 Task: Add an event with the title Marketing Campaign Review and Optimization, date ''2023/11/17'', time 8:30 AM to 10:30 AMand add a description: Participants will engage in activities that enhance problem-solving and decision-making skills within the team. They will learn techniques for generating ideas, evaluating options, and reaching consensus through effective collaboration.Select event color  Grape . Add location for the event as: Buenos Aires, Argentina, logged in from the account softage.3@softage.netand send the event invitation to softage.6@softage.net and softage.7@softage.net. Set a reminder for the event Doesn''t repeat
Action: Mouse moved to (44, 85)
Screenshot: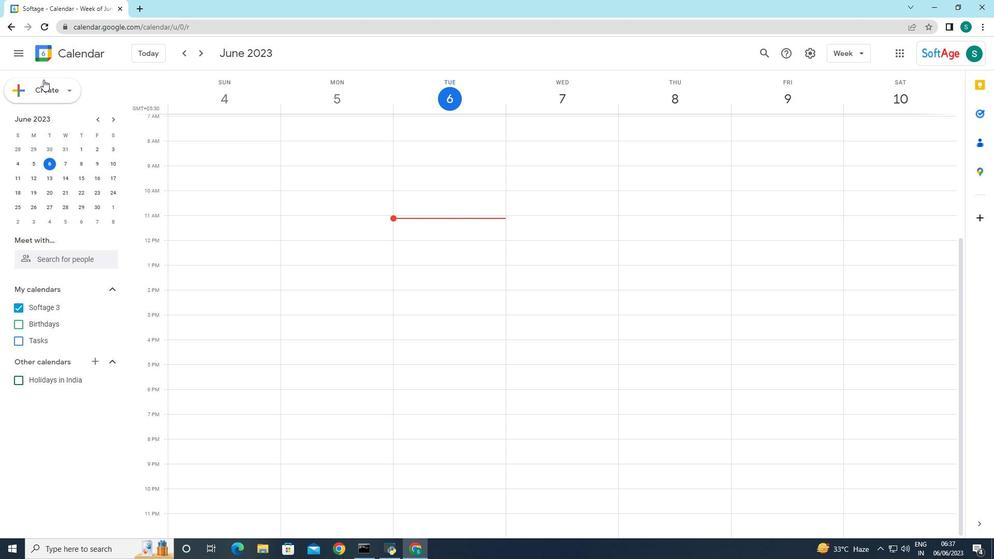 
Action: Mouse pressed left at (44, 85)
Screenshot: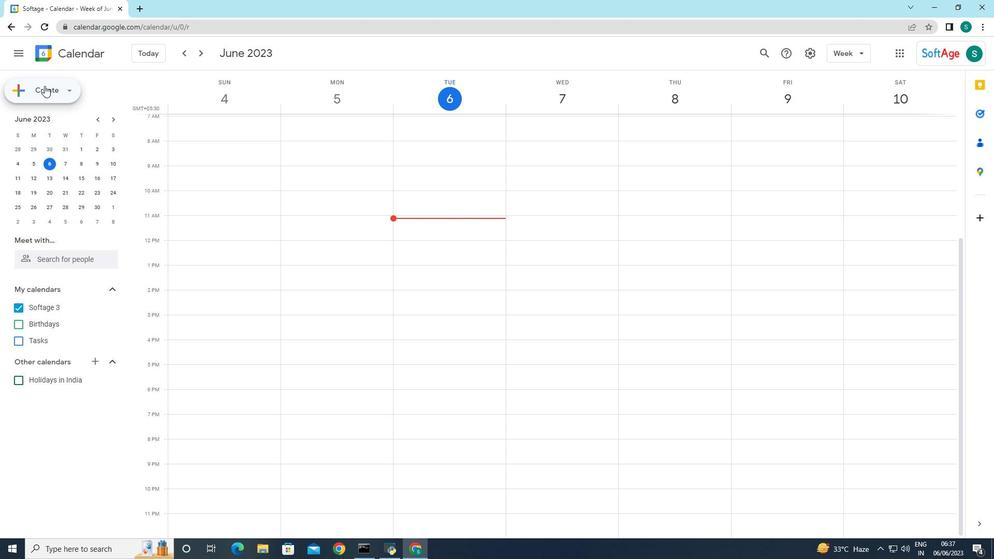
Action: Mouse moved to (44, 111)
Screenshot: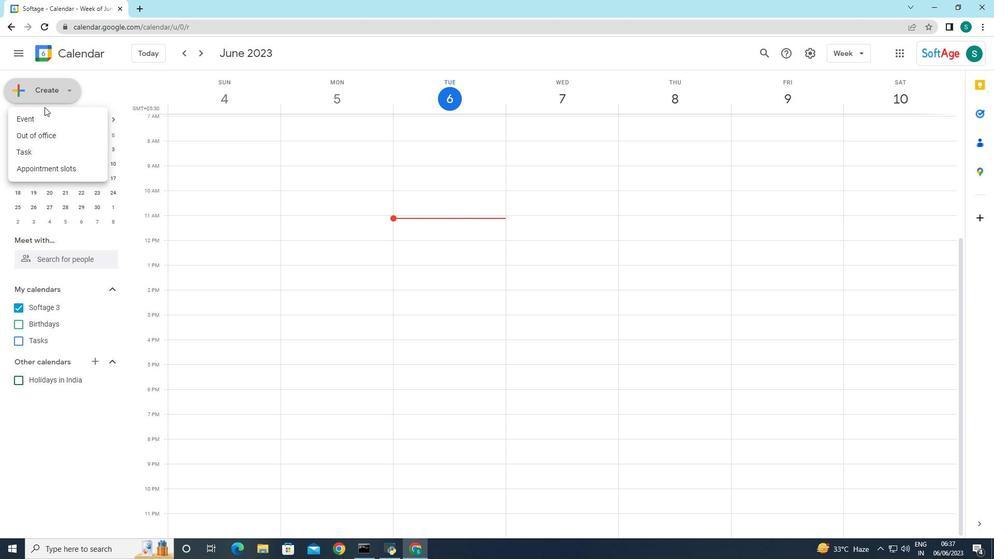 
Action: Mouse pressed left at (44, 111)
Screenshot: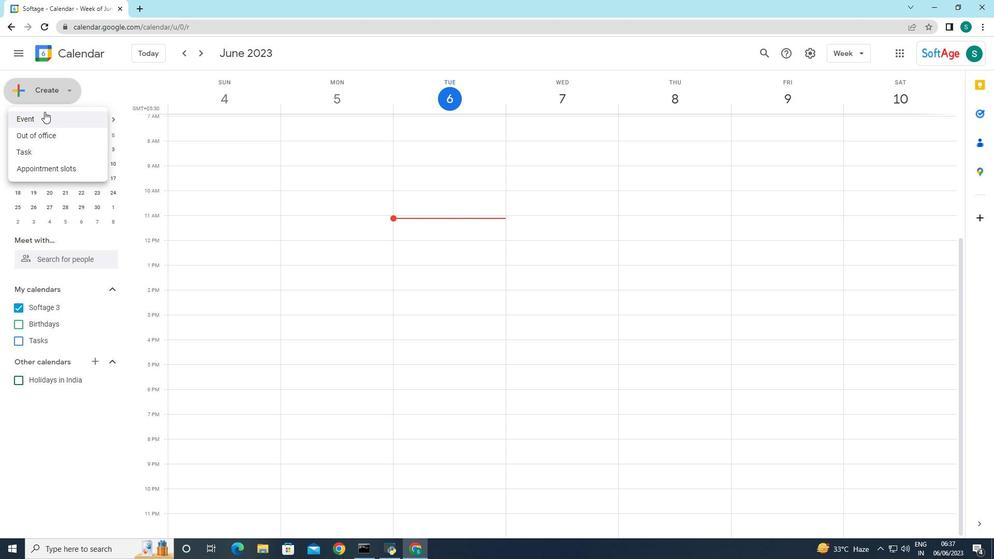 
Action: Mouse moved to (309, 408)
Screenshot: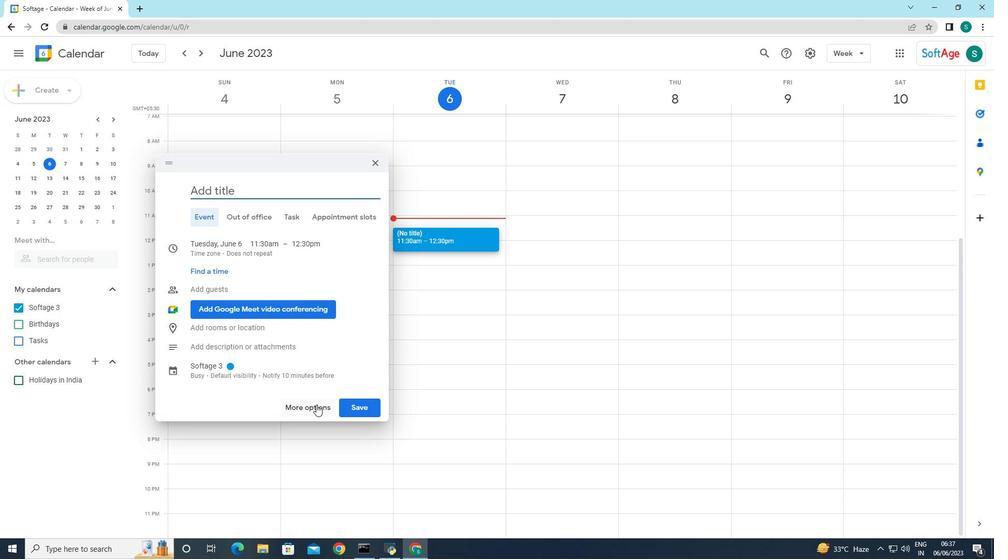 
Action: Mouse pressed left at (309, 408)
Screenshot: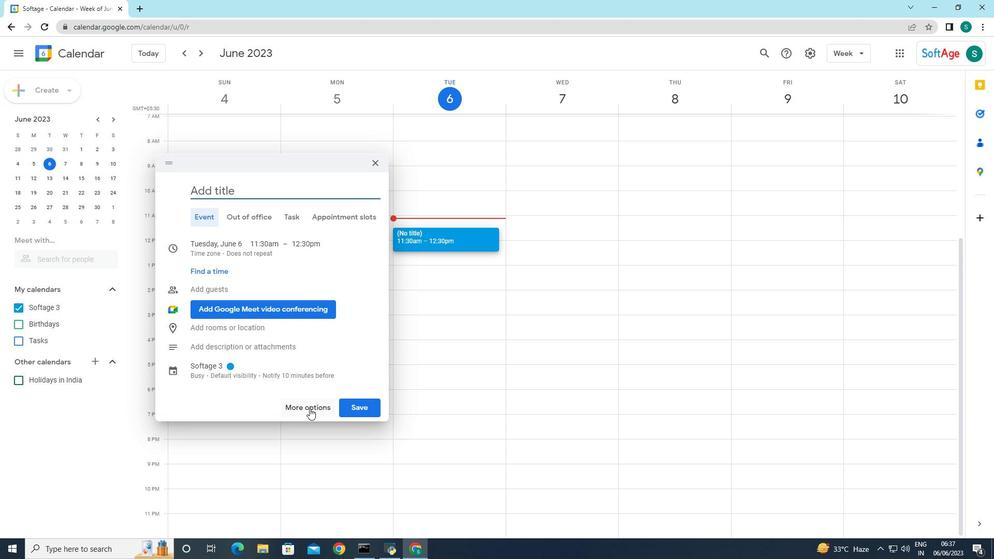 
Action: Mouse moved to (147, 54)
Screenshot: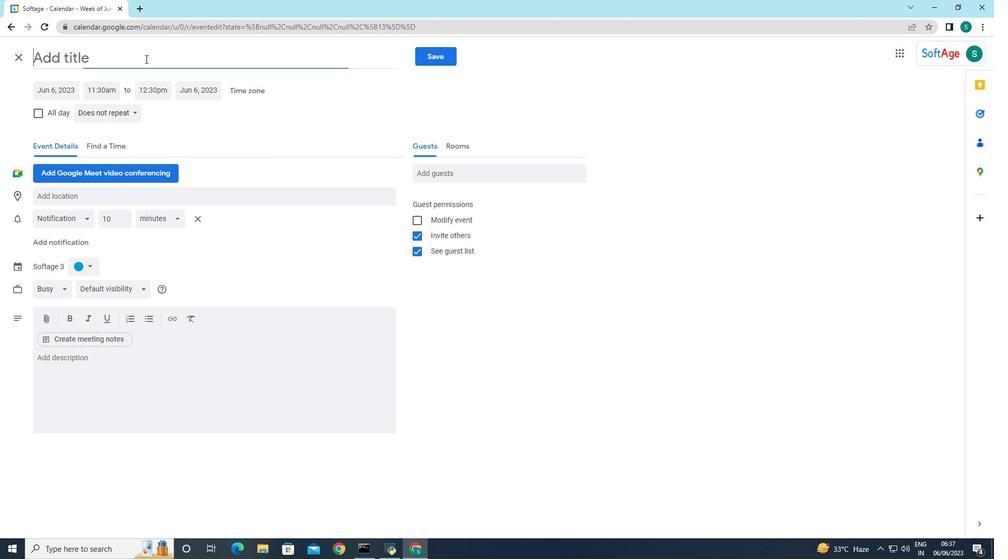 
Action: Mouse pressed left at (147, 54)
Screenshot: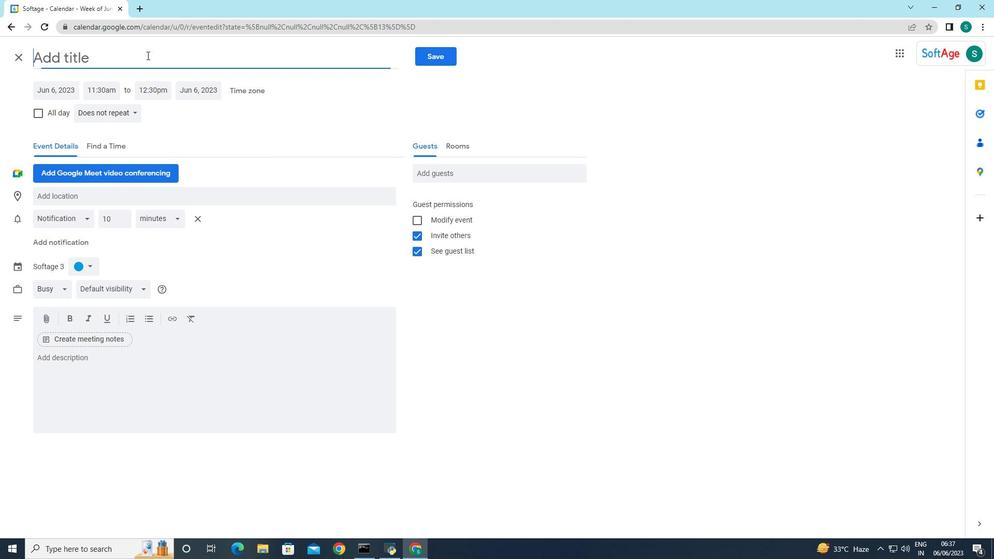 
Action: Key pressed <Key.caps_lock>M<Key.caps_lock>arketing<Key.space><Key.caps_lock>CA<Key.backspace><Key.caps_lock>ampaign<Key.space><Key.caps_lock>R<Key.caps_lock>eview<Key.space>and<Key.space><Key.caps_lock>OP<Key.backspace><Key.caps_lock>ptimization
Screenshot: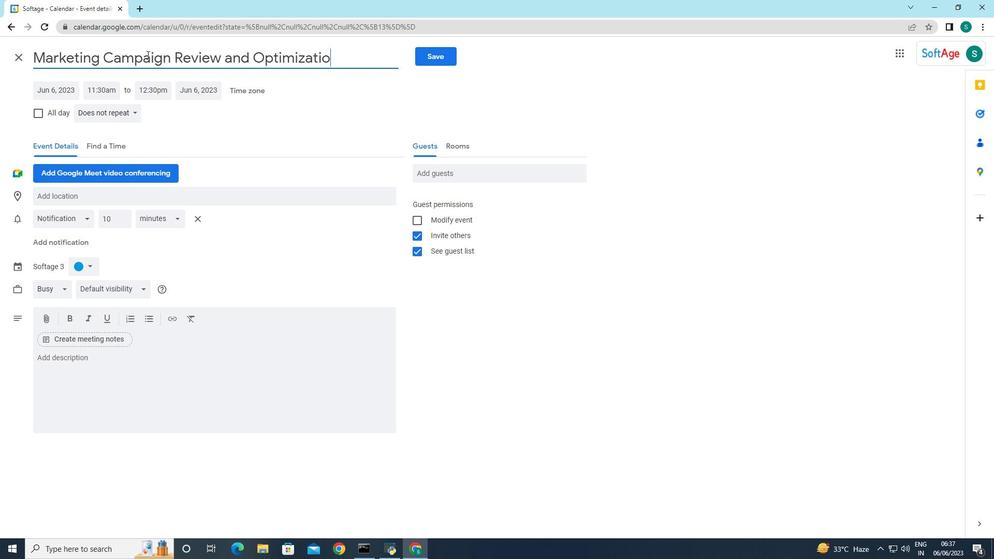 
Action: Mouse moved to (63, 96)
Screenshot: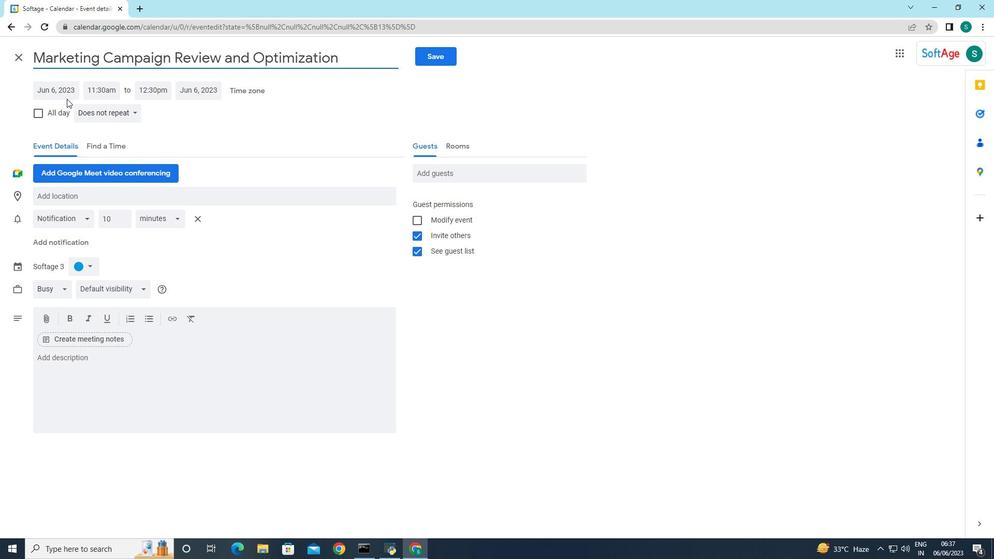 
Action: Mouse pressed left at (63, 96)
Screenshot: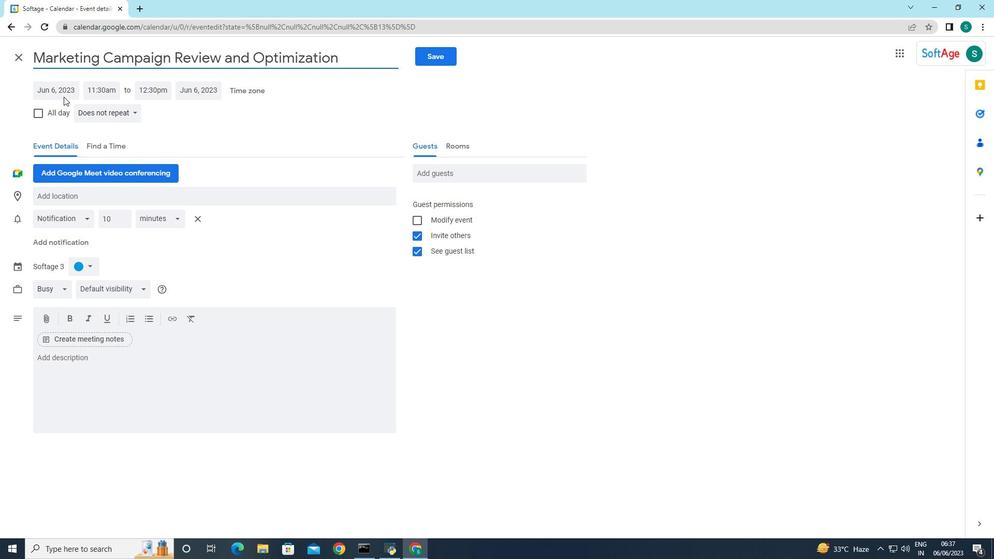
Action: Mouse moved to (162, 112)
Screenshot: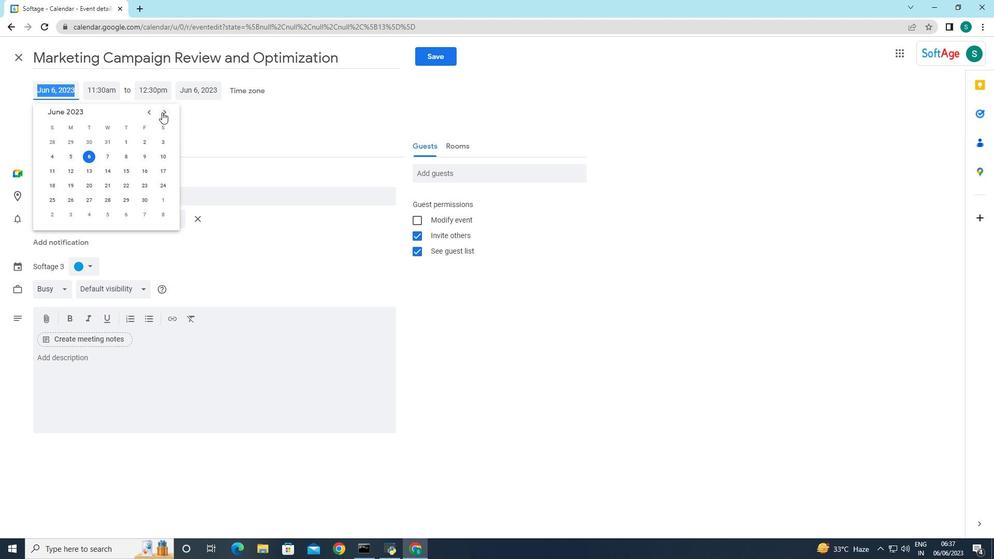 
Action: Mouse pressed left at (162, 112)
Screenshot: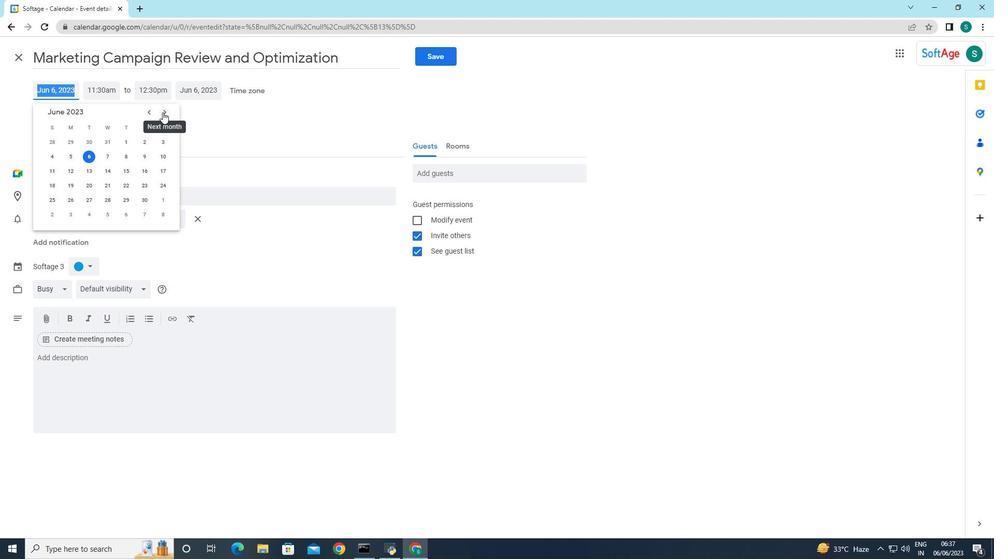 
Action: Mouse pressed left at (162, 112)
Screenshot: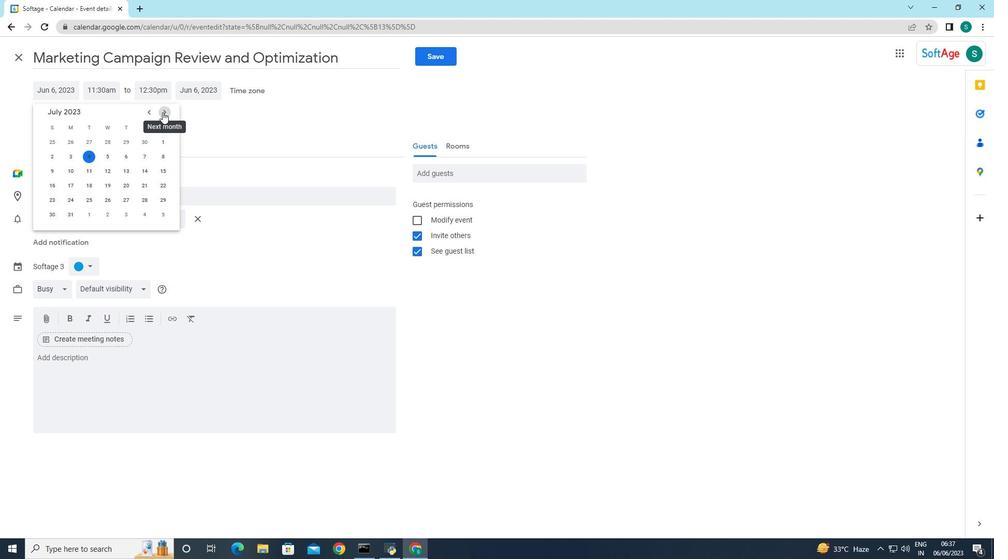 
Action: Mouse pressed left at (162, 112)
Screenshot: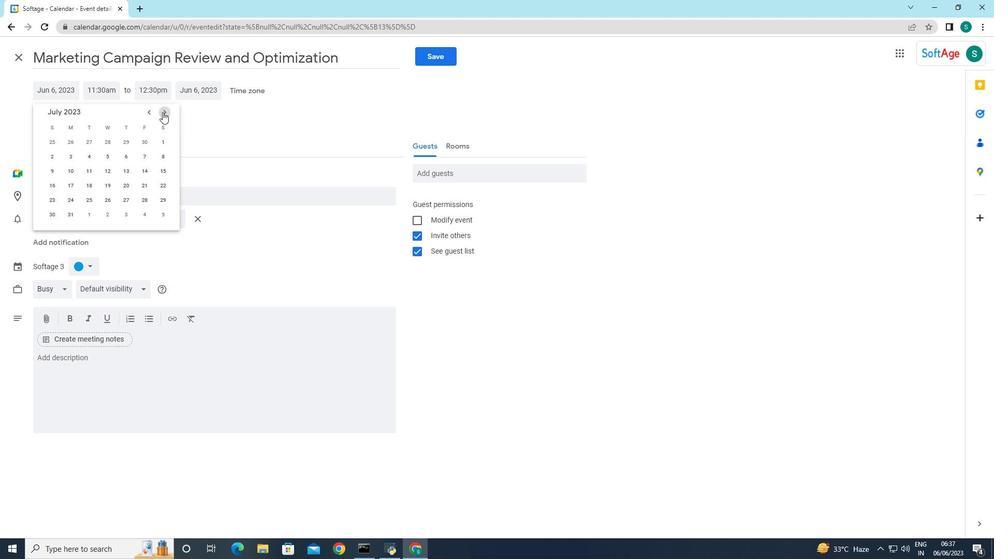 
Action: Mouse pressed left at (162, 112)
Screenshot: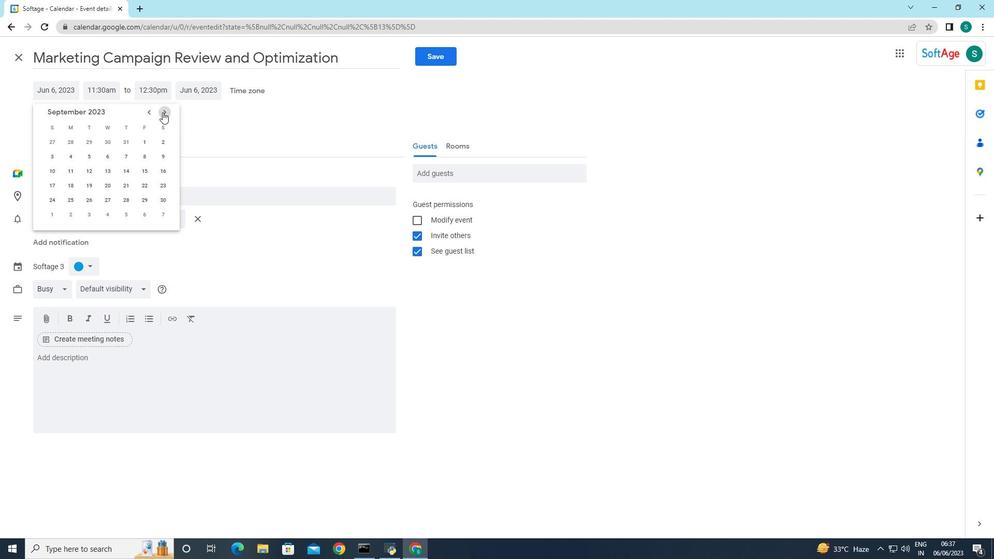 
Action: Mouse pressed left at (162, 112)
Screenshot: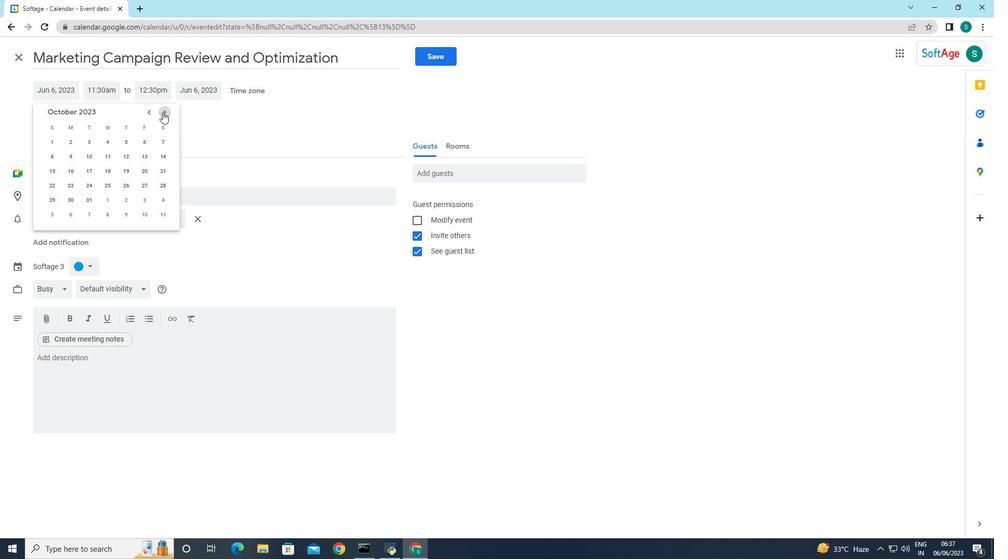 
Action: Mouse moved to (142, 170)
Screenshot: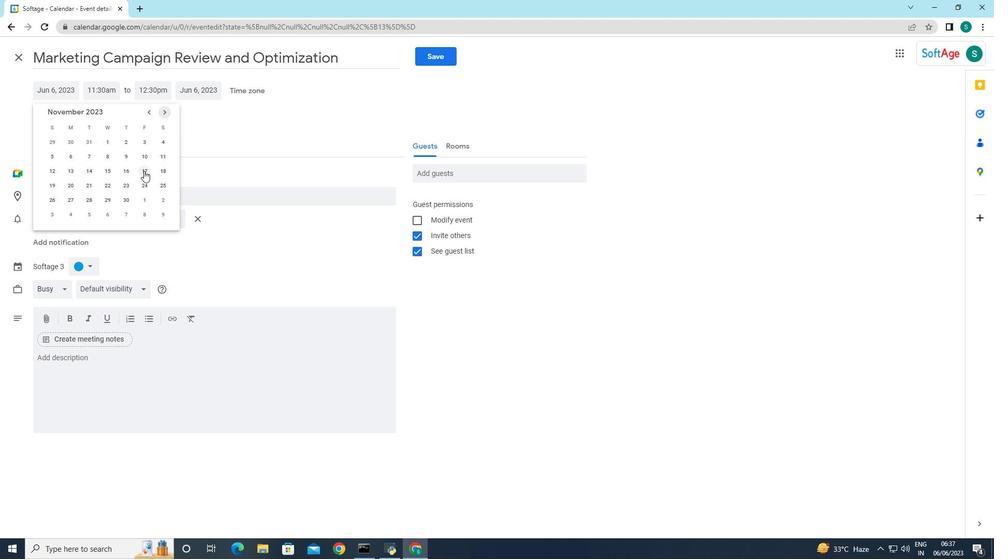 
Action: Mouse pressed left at (142, 170)
Screenshot: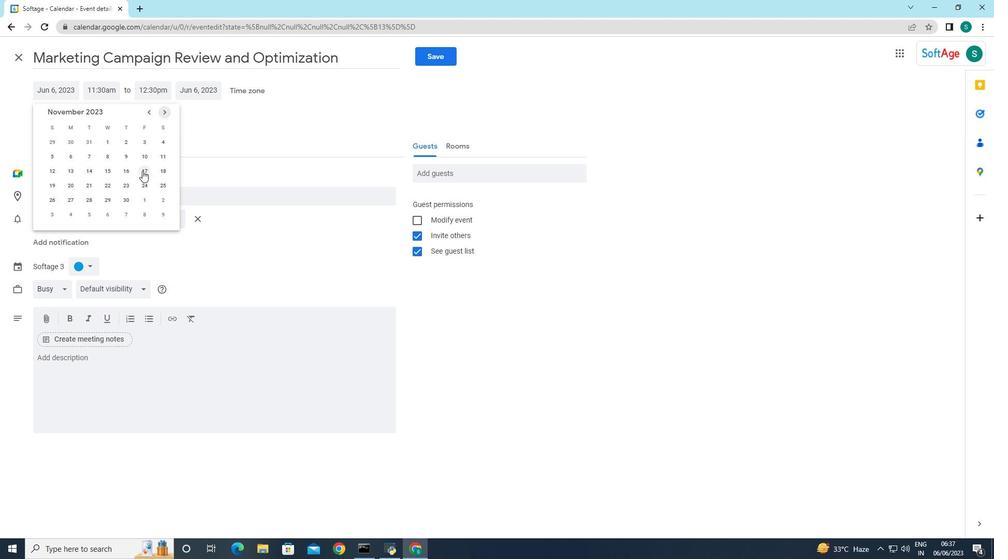 
Action: Mouse moved to (102, 91)
Screenshot: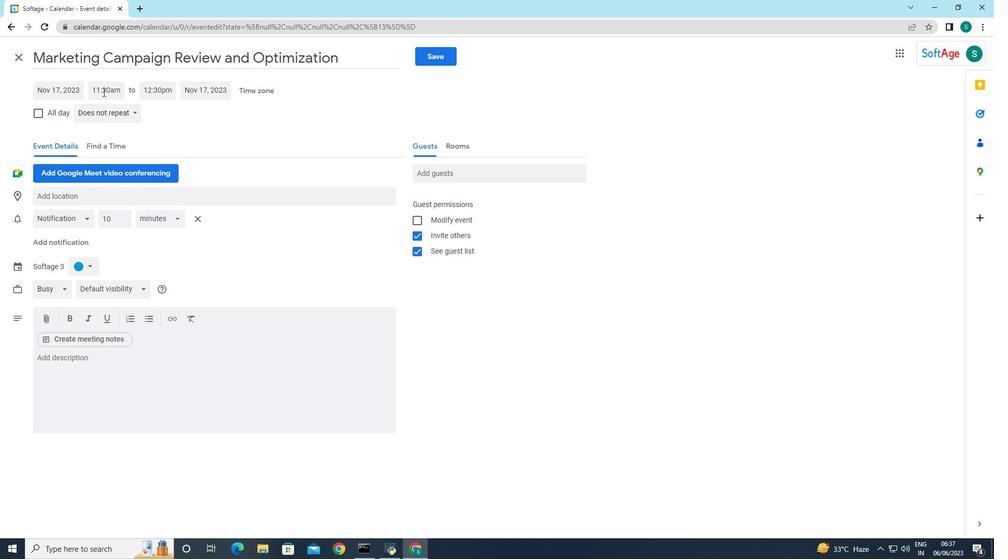 
Action: Mouse pressed left at (102, 91)
Screenshot: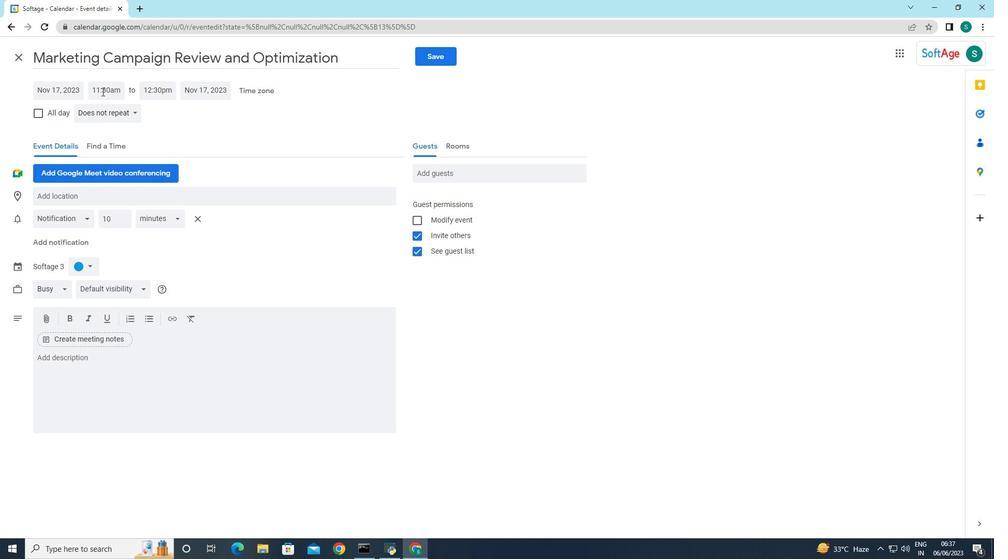 
Action: Mouse moved to (112, 147)
Screenshot: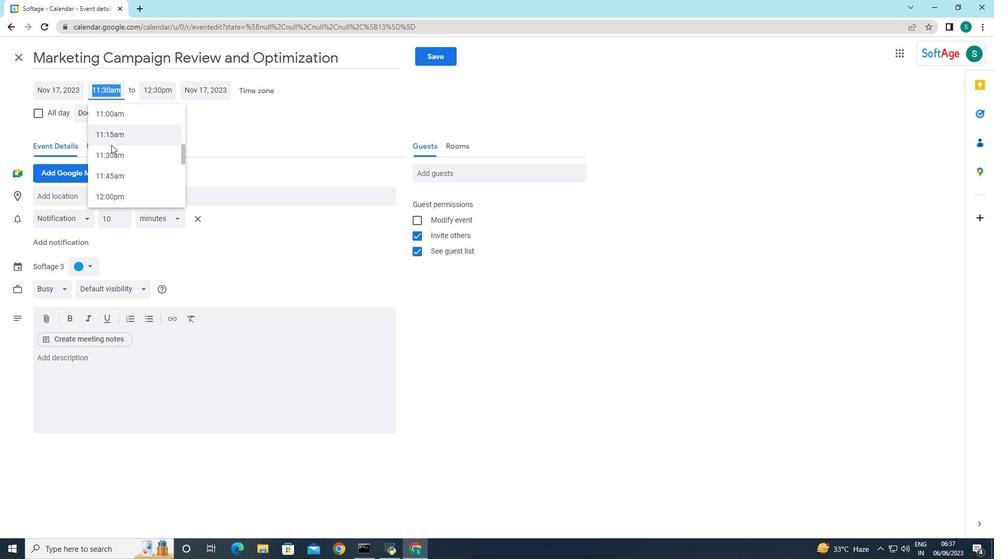 
Action: Mouse scrolled (112, 148) with delta (0, 0)
Screenshot: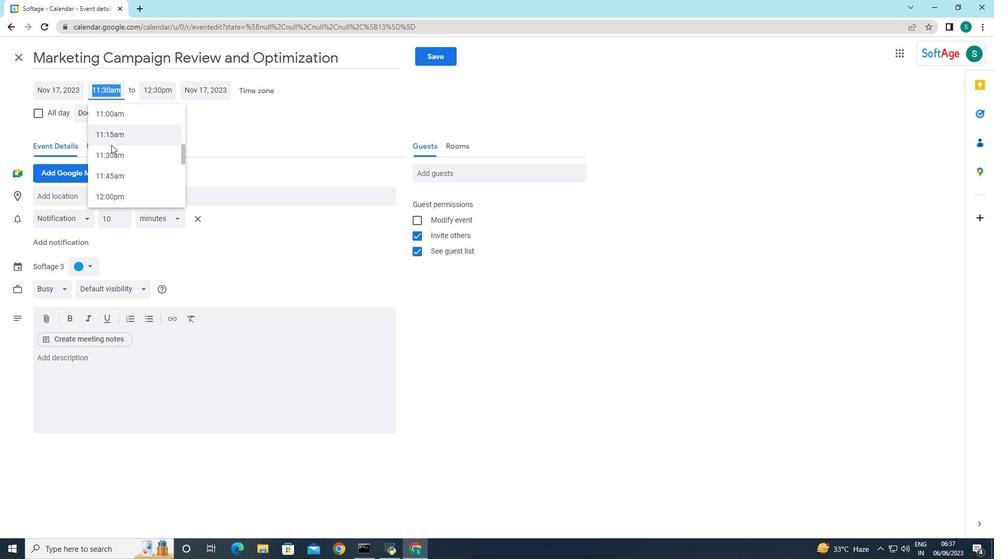 
Action: Mouse scrolled (112, 148) with delta (0, 0)
Screenshot: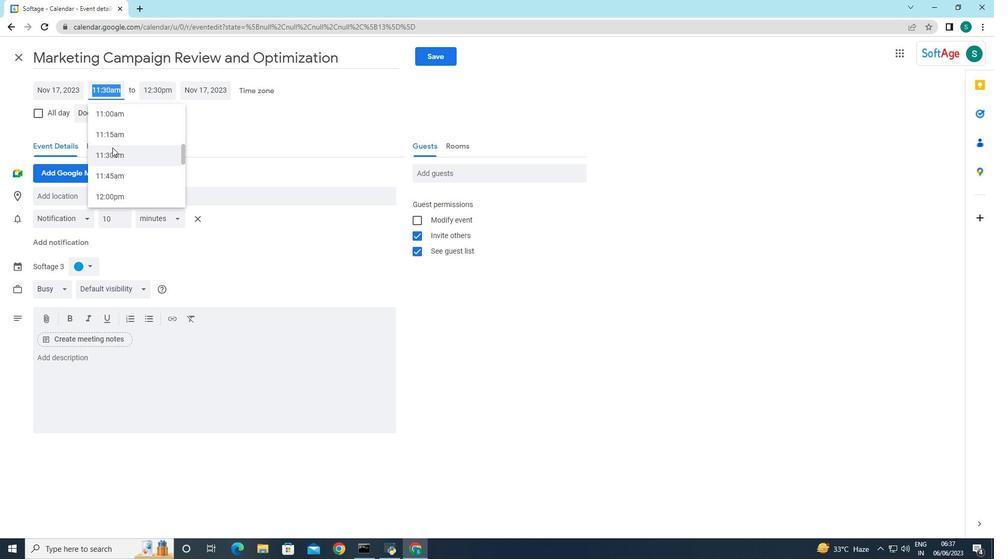 
Action: Mouse scrolled (112, 148) with delta (0, 0)
Screenshot: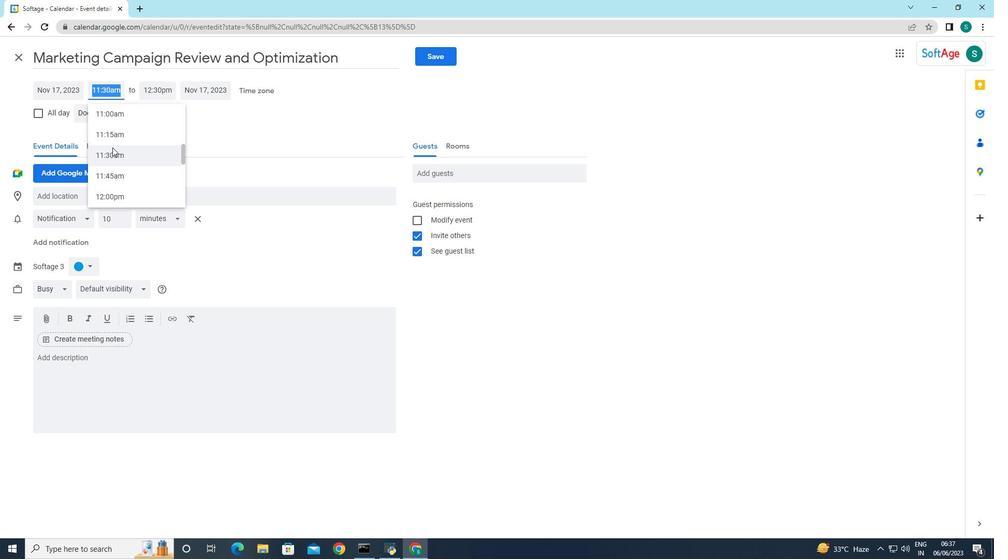 
Action: Mouse moved to (113, 148)
Screenshot: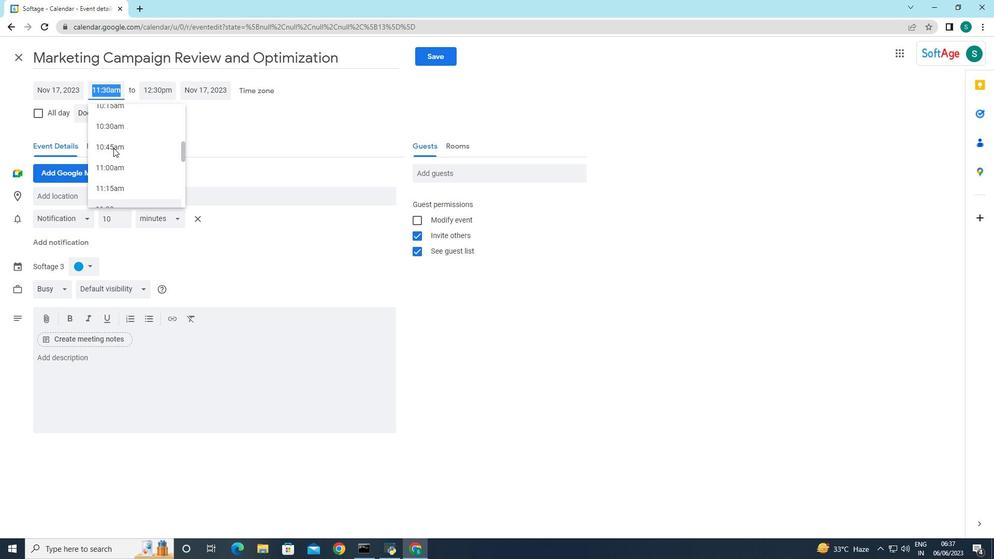 
Action: Mouse scrolled (113, 149) with delta (0, 0)
Screenshot: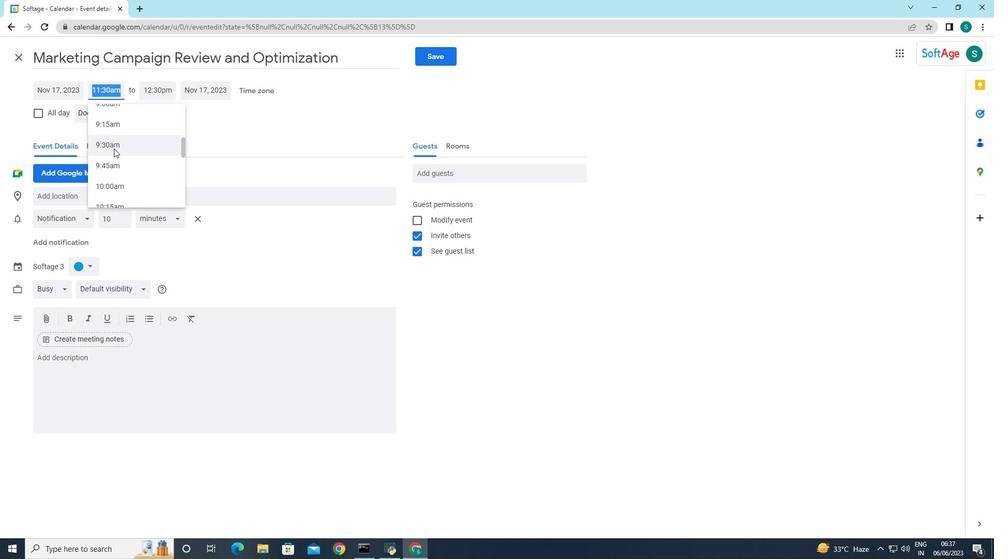 
Action: Mouse scrolled (113, 149) with delta (0, 0)
Screenshot: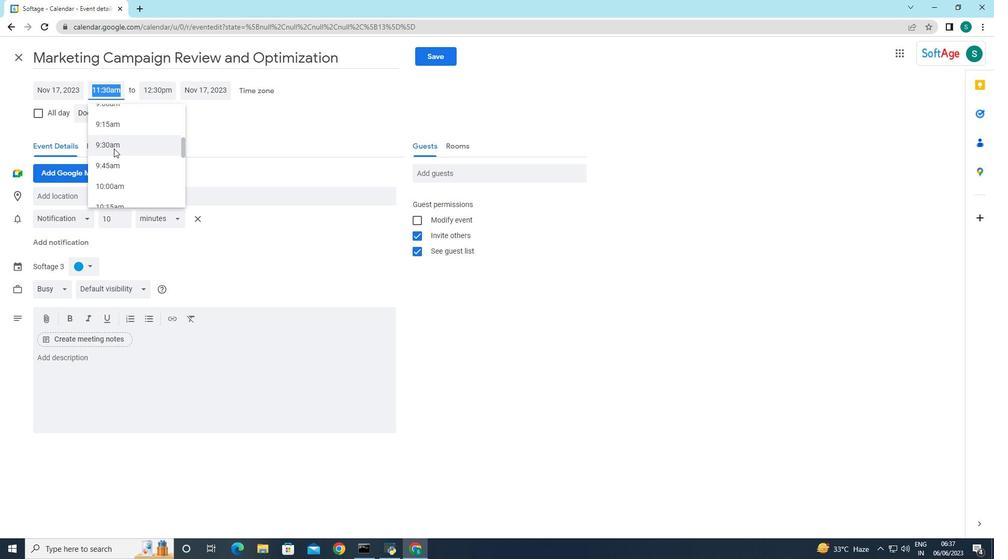 
Action: Mouse scrolled (113, 149) with delta (0, 0)
Screenshot: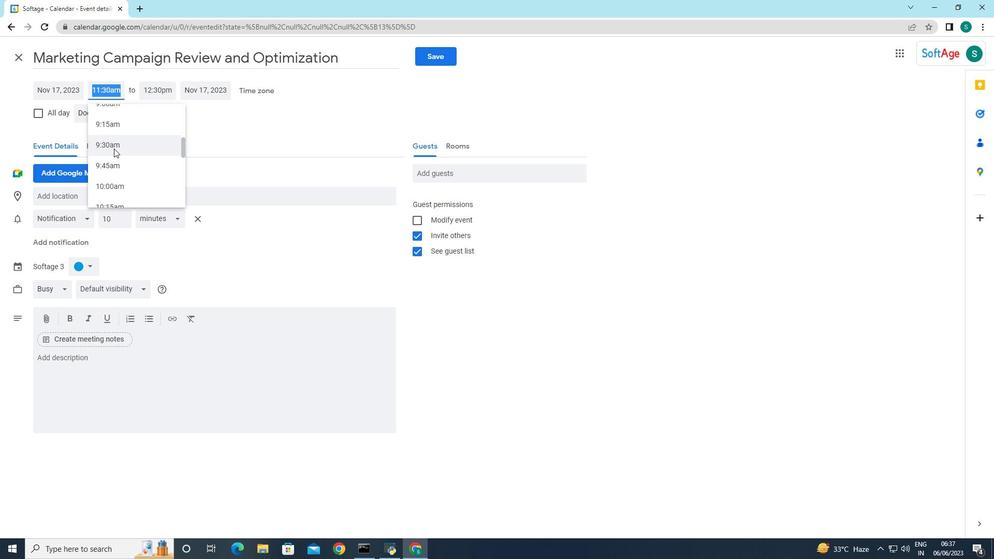 
Action: Mouse moved to (114, 181)
Screenshot: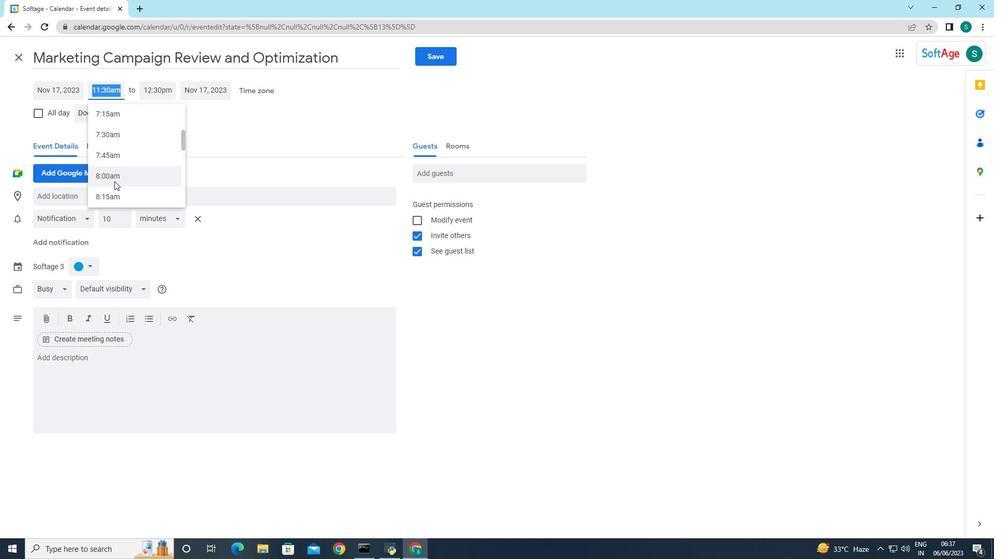 
Action: Mouse scrolled (114, 180) with delta (0, 0)
Screenshot: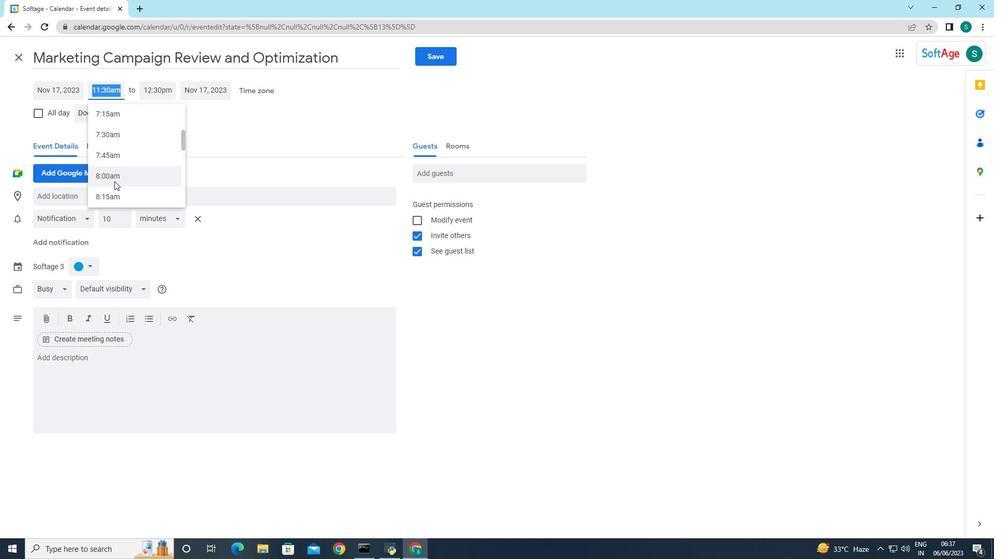 
Action: Mouse moved to (109, 171)
Screenshot: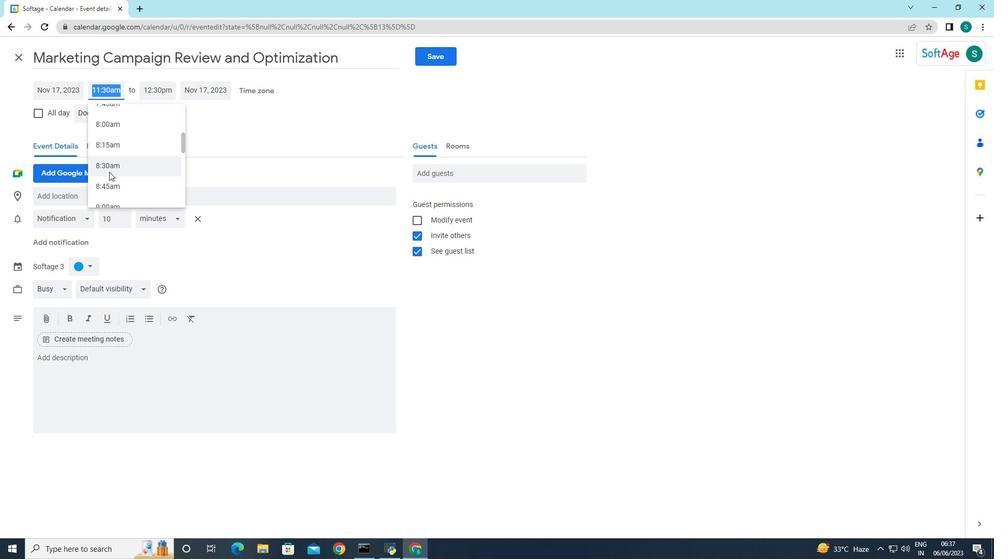 
Action: Mouse pressed left at (109, 171)
Screenshot: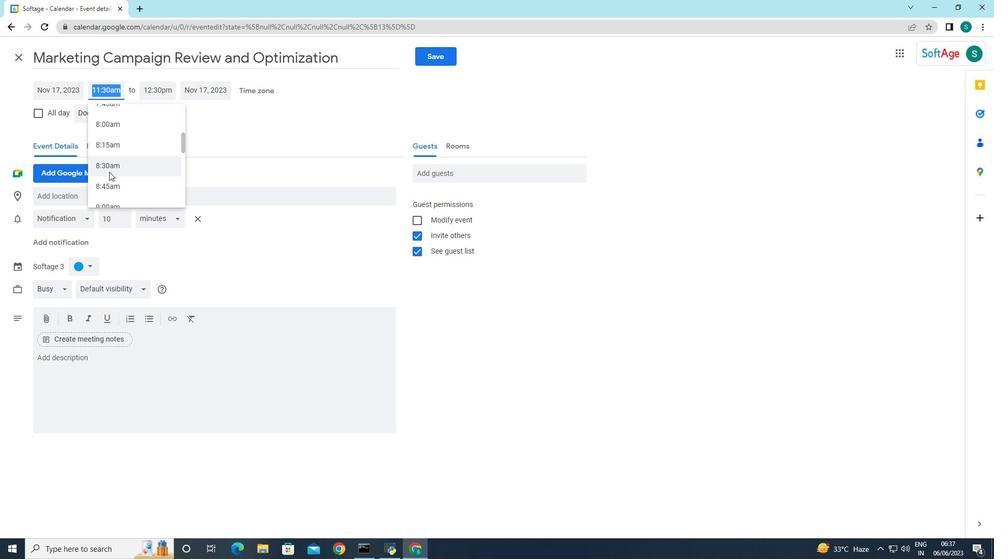 
Action: Mouse moved to (161, 93)
Screenshot: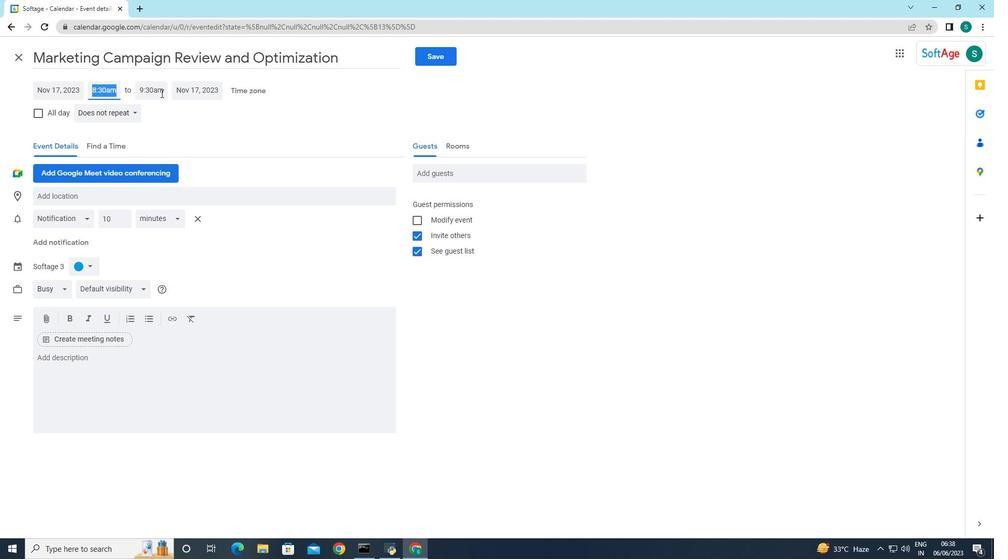 
Action: Mouse pressed left at (161, 93)
Screenshot: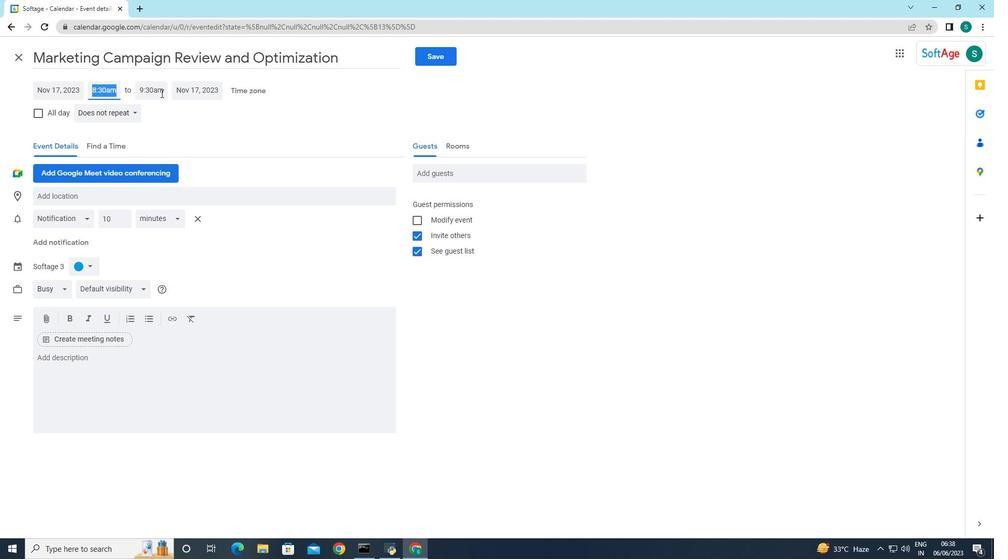 
Action: Mouse moved to (179, 198)
Screenshot: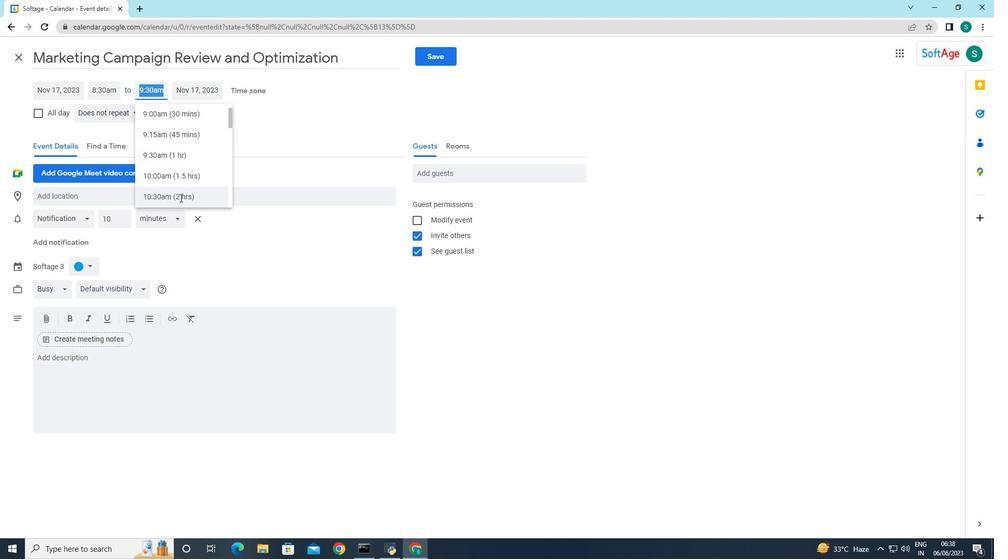 
Action: Mouse pressed left at (179, 198)
Screenshot: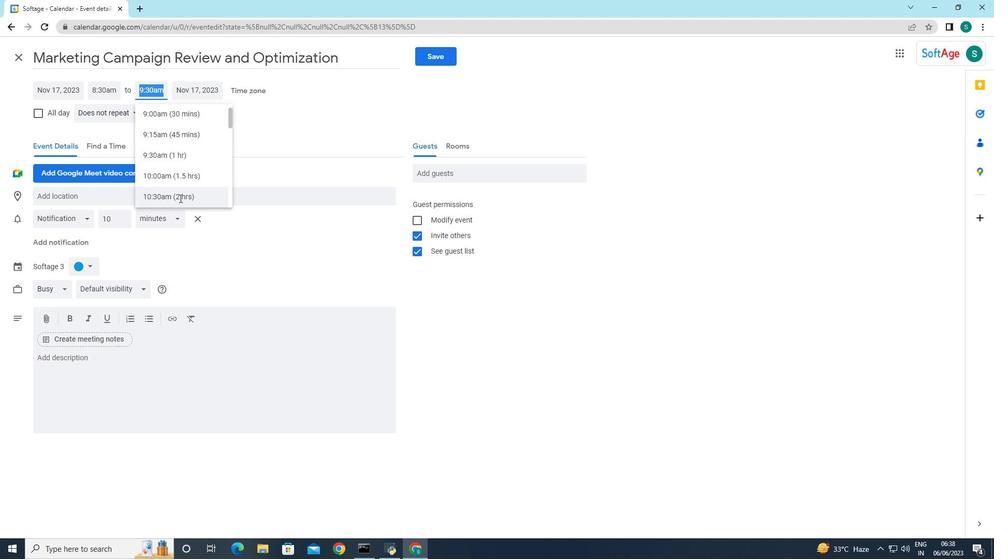 
Action: Mouse moved to (227, 137)
Screenshot: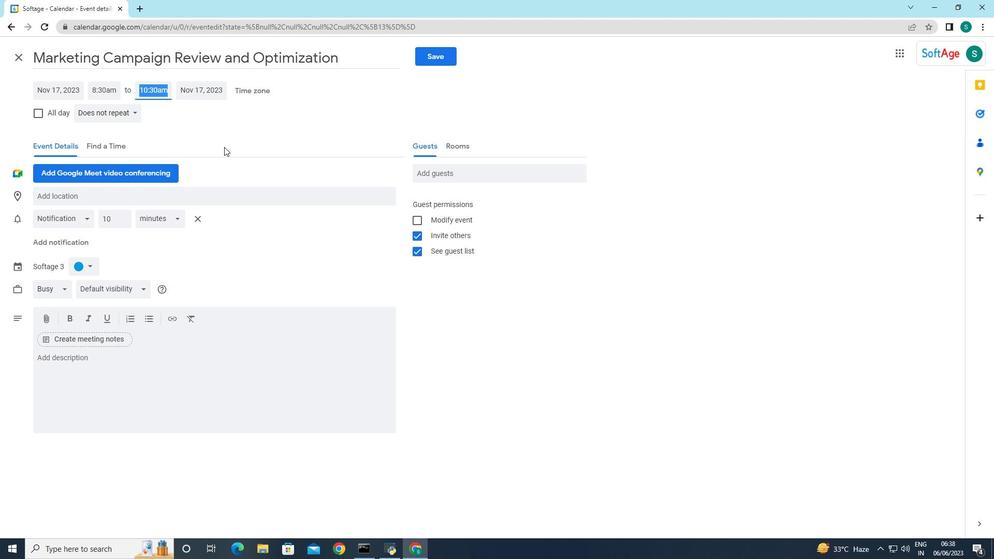 
Action: Mouse pressed left at (227, 137)
Screenshot: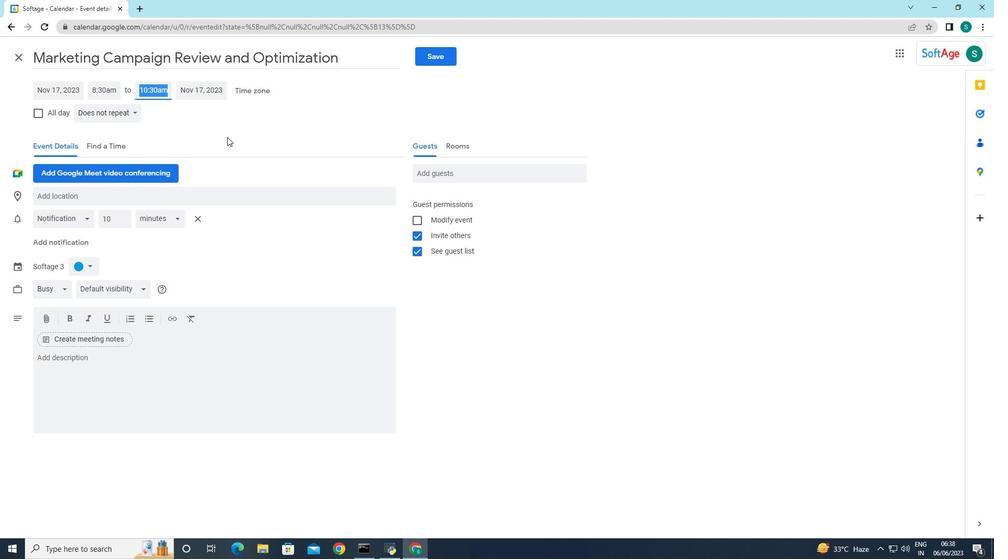 
Action: Mouse moved to (88, 360)
Screenshot: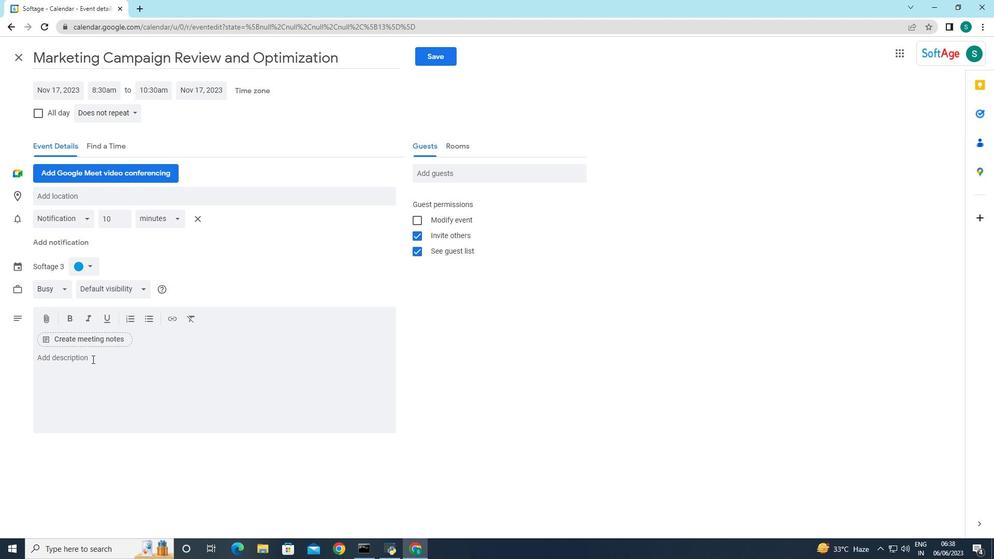 
Action: Mouse pressed left at (88, 360)
Screenshot: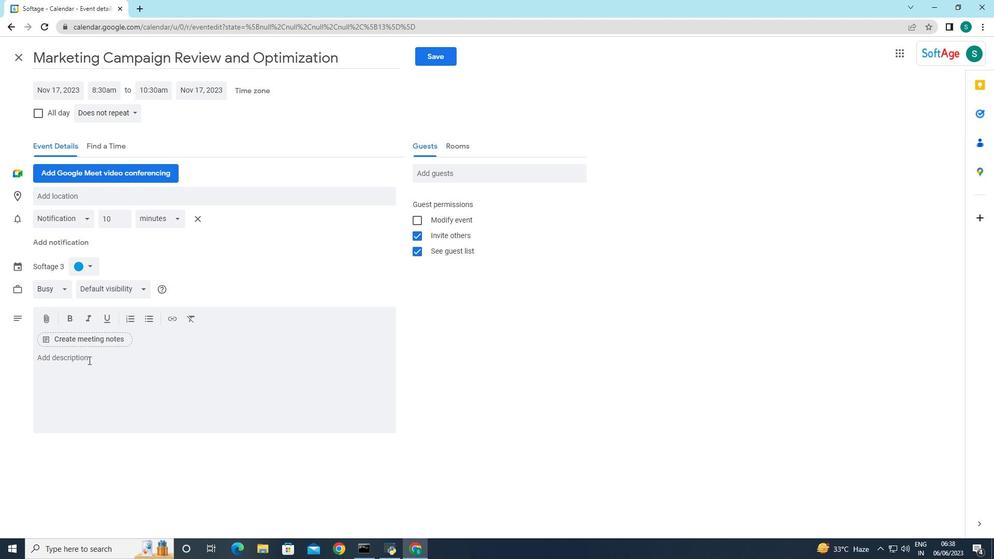 
Action: Key pressed <Key.caps_lock>P<Key.caps_lock>articipants<Key.space>will<Key.space>engag<Key.space>in<Key.space>activities<Key.space>that<Key.space>enhance<Key.space>problem-solving<Key.space>and<Key.space>decision-making<Key.space>skills<Key.space>within<Key.space>the<Key.space>team.<Key.space><Key.caps_lock>T<Key.caps_lock>hey<Key.space>will<Key.space>learn<Key.space>techniques<Key.space>for<Key.space>generating<Key.space>ideas<Key.space><Key.backspace>,<Key.space><Key.caps_lock>EVALUATING<Key.space>OPTIONS,<Key.space>AND<Key.space><Key.backspace><Key.backspace><Key.backspace><Key.backspace><Key.backspace><Key.backspace><Key.backspace><Key.backspace><Key.backspace><Key.backspace><Key.backspace><Key.backspace><Key.backspace><Key.backspace><Key.backspace><Key.backspace><Key.backspace><Key.backspace><Key.backspace><Key.backspace><Key.backspace><Key.backspace><Key.backspace><Key.backspace><Key.caps_lock>d<Key.backspace><Key.caps_lock>E<Key.backspace><Key.caps_lock>evaluating<Key.space>options<Key.space>=<Key.backspace><Key.backspace>,<Key.space>and<Key.space>reaching<Key.space>consendus<Key.space>through<Key.space>e
Screenshot: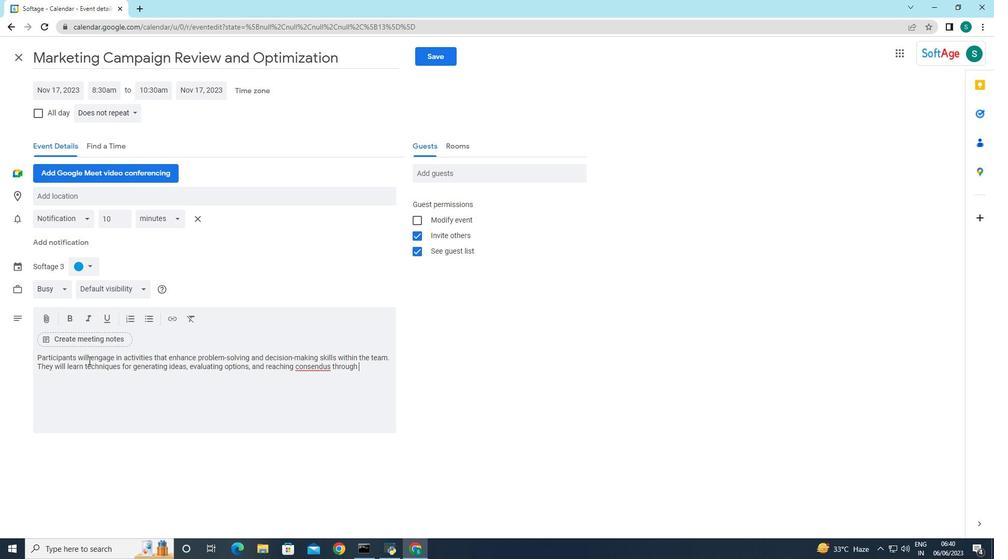 
Action: Mouse moved to (329, 369)
Screenshot: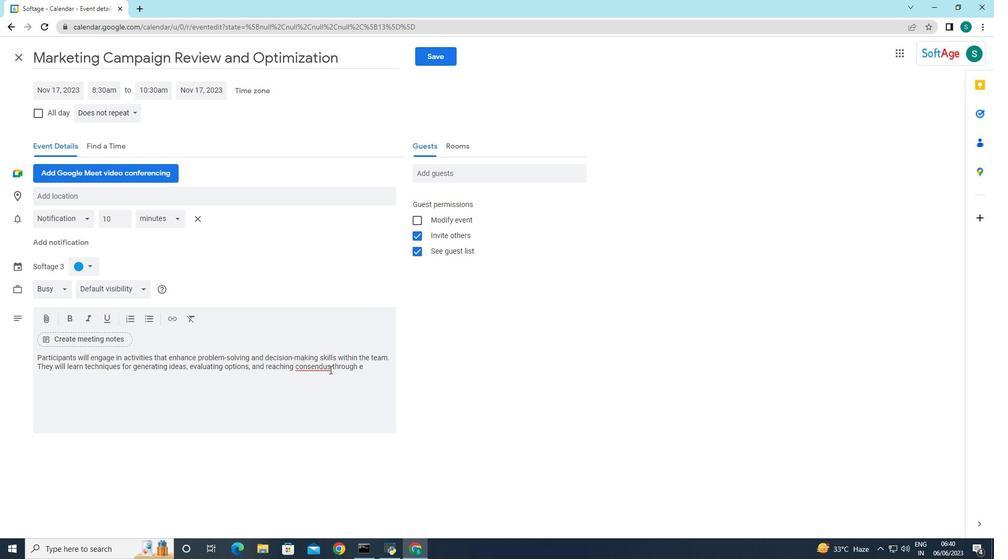 
Action: Mouse pressed right at (329, 369)
Screenshot: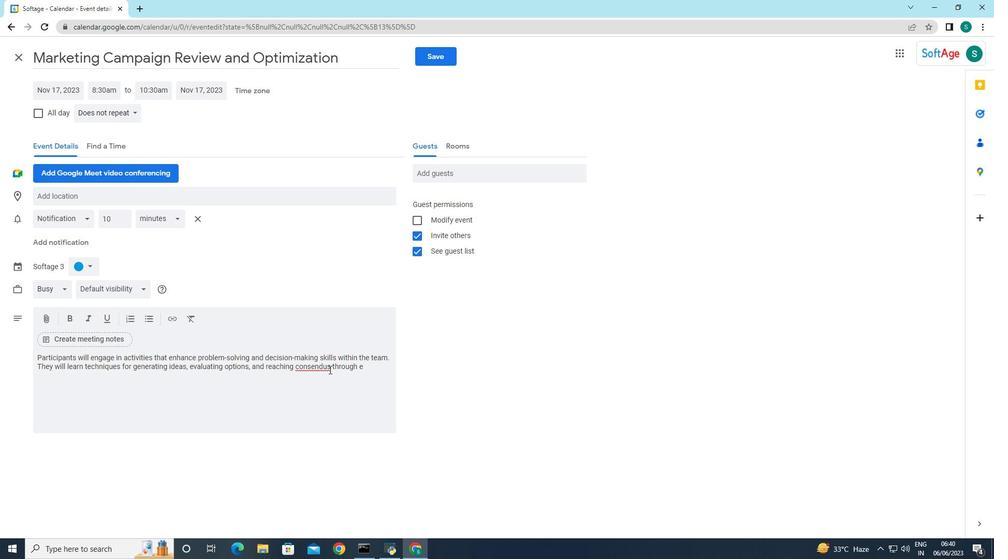 
Action: Mouse moved to (357, 382)
Screenshot: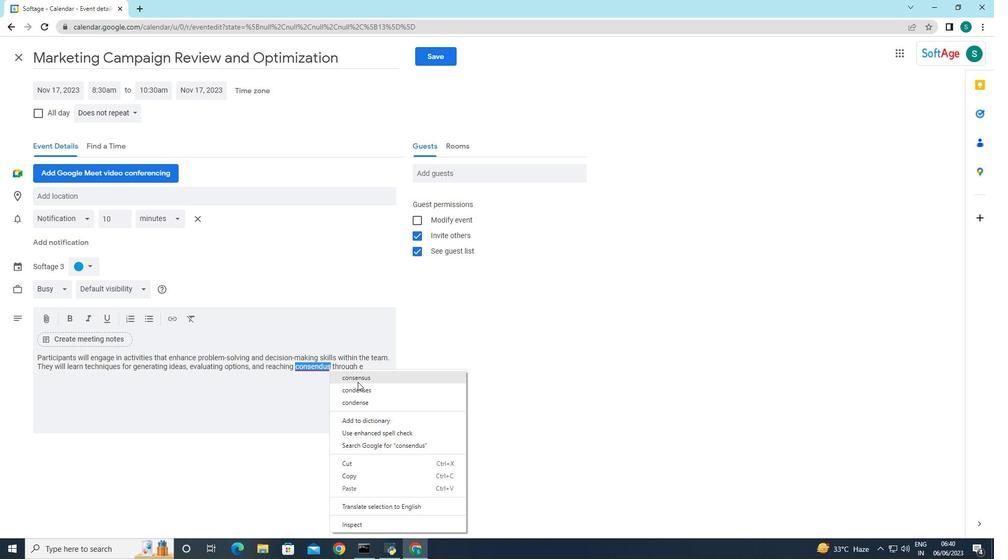 
Action: Mouse pressed left at (357, 382)
Screenshot: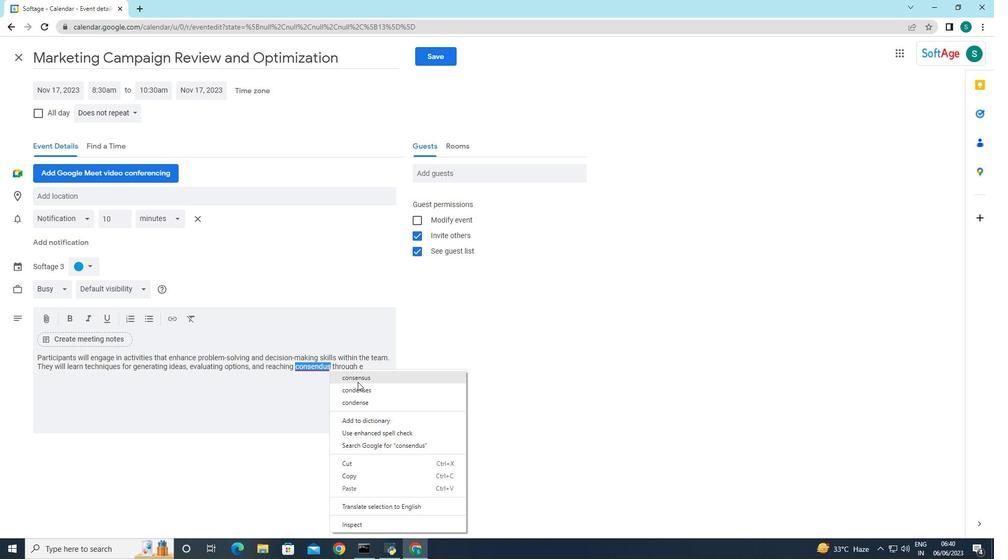 
Action: Mouse moved to (378, 372)
Screenshot: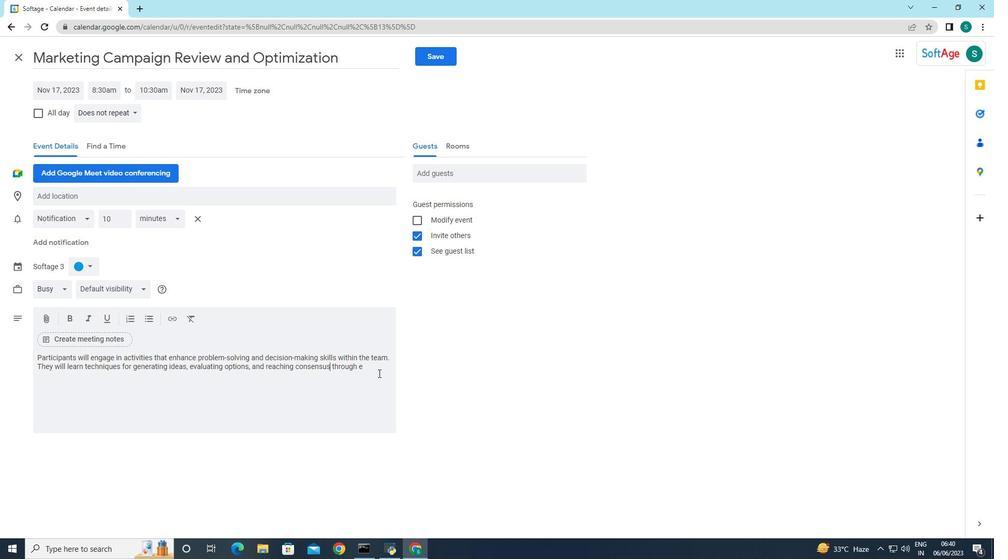 
Action: Mouse pressed left at (378, 372)
Screenshot: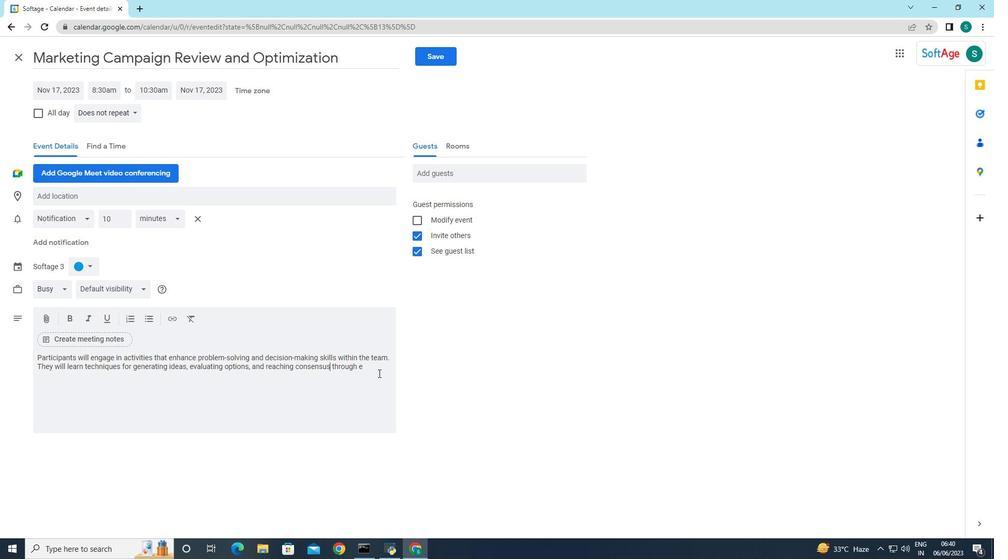 
Action: Key pressed <Key.backspace>effective<Key.space>collabotation.
Screenshot: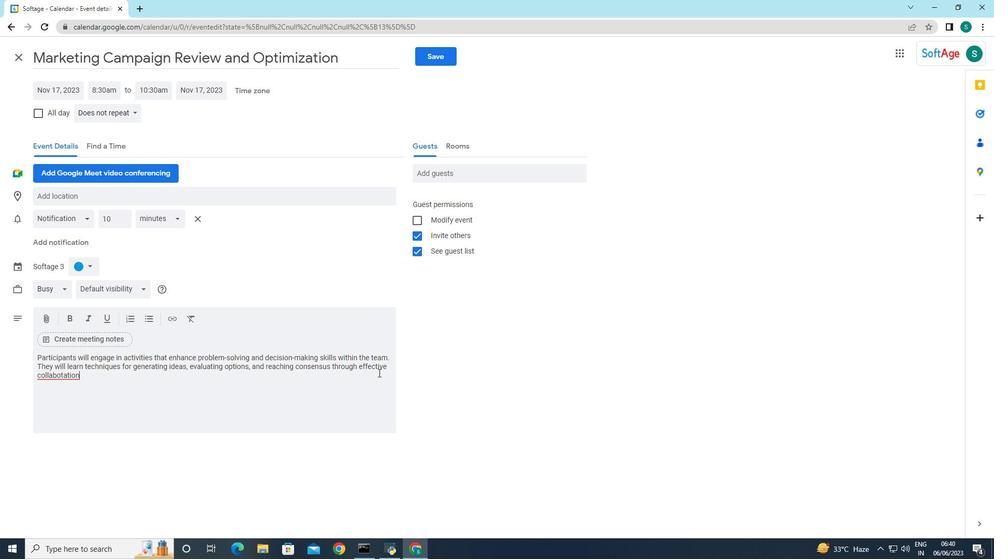 
Action: Mouse moved to (49, 381)
Screenshot: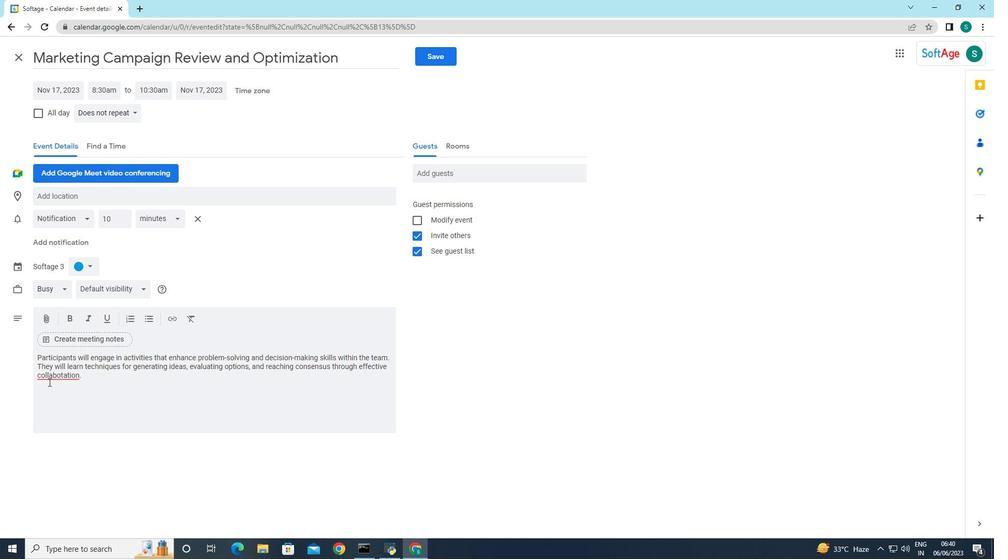 
Action: Mouse pressed right at (49, 381)
Screenshot: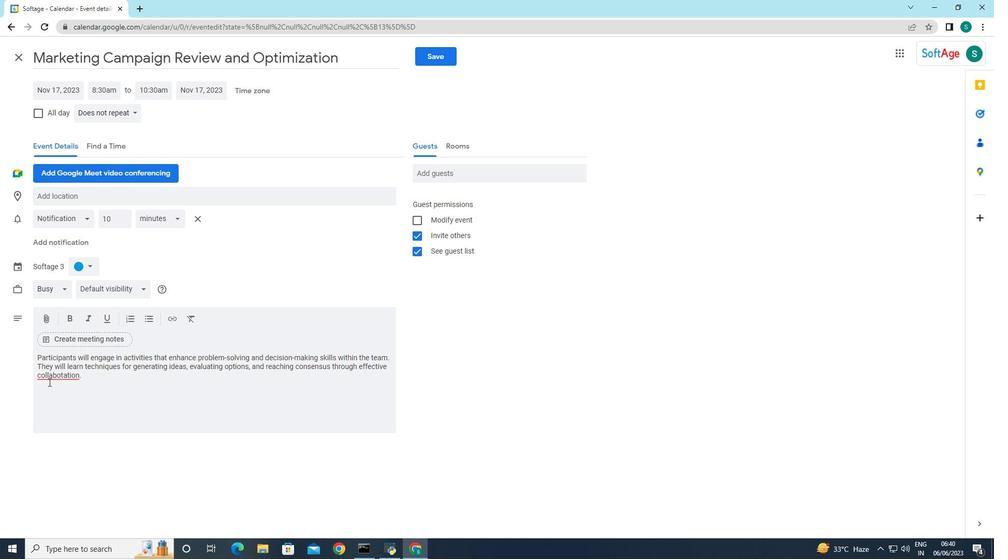 
Action: Mouse moved to (77, 226)
Screenshot: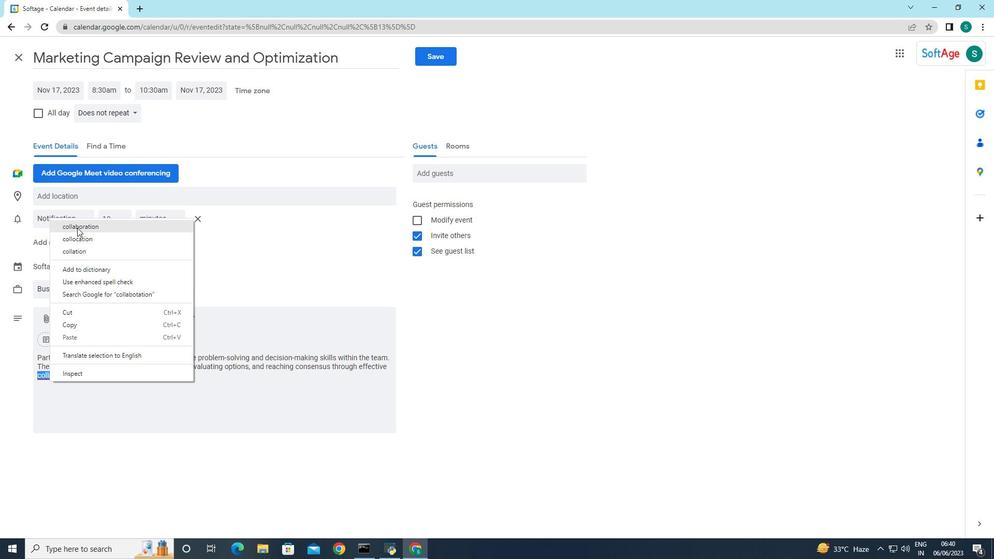 
Action: Mouse pressed left at (77, 226)
Screenshot: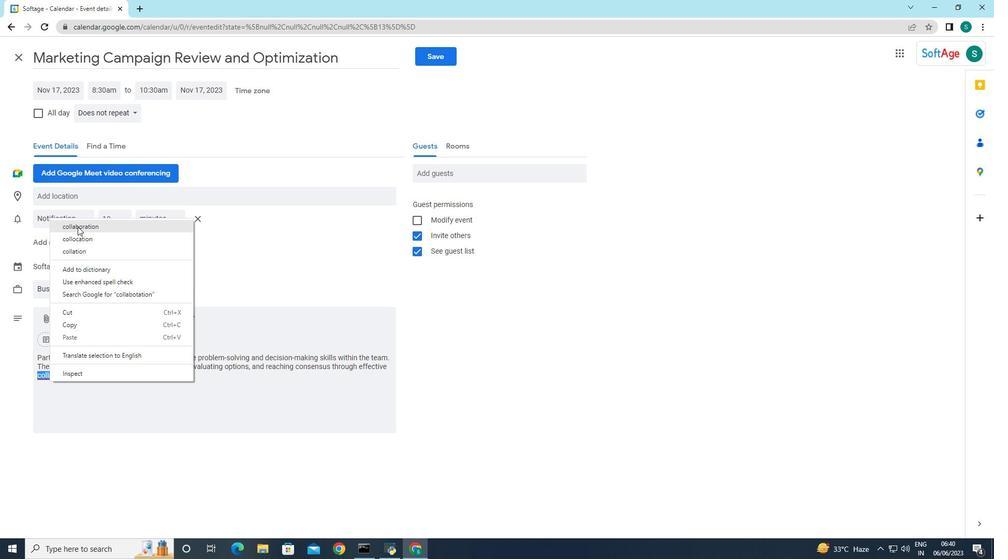 
Action: Mouse moved to (86, 267)
Screenshot: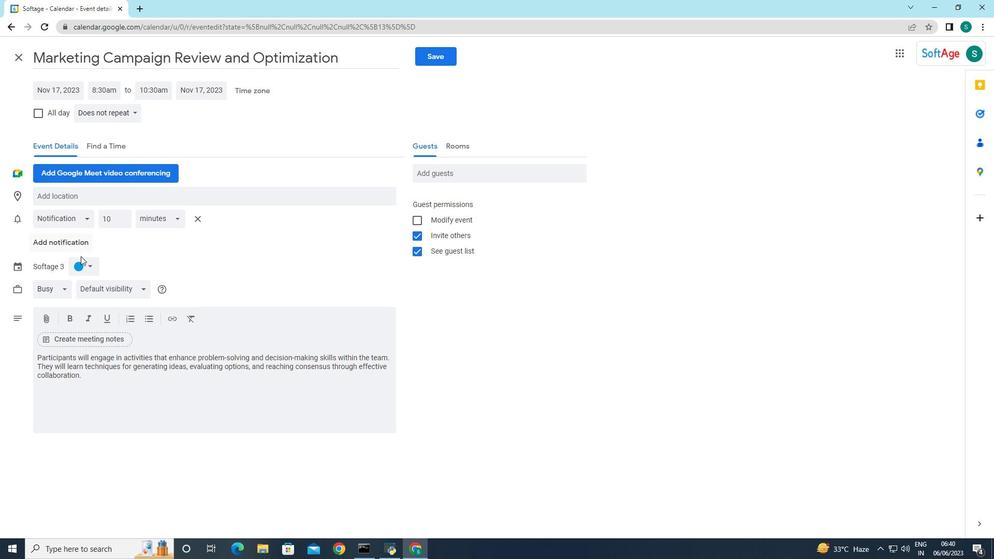 
Action: Mouse pressed left at (86, 267)
Screenshot: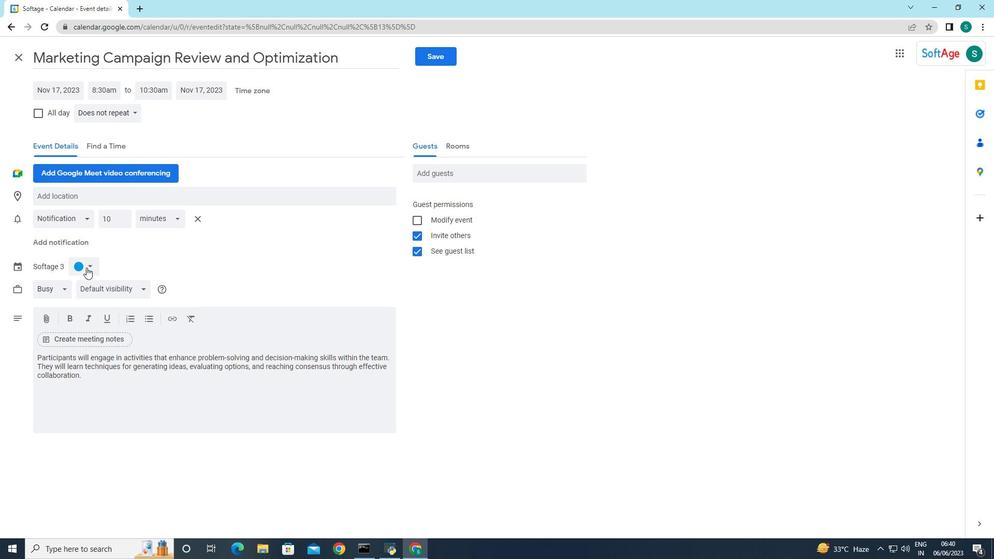 
Action: Mouse moved to (93, 314)
Screenshot: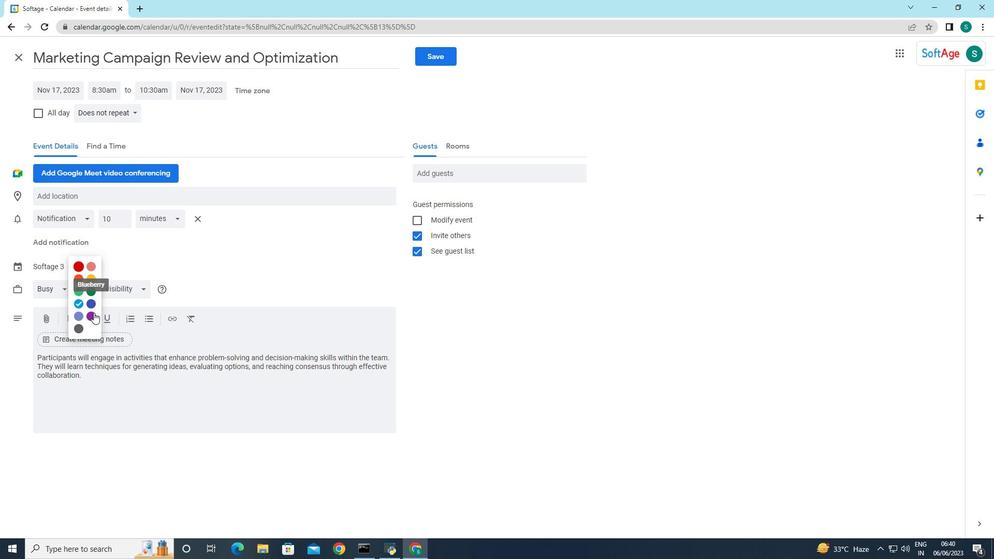 
Action: Mouse pressed left at (93, 314)
Screenshot: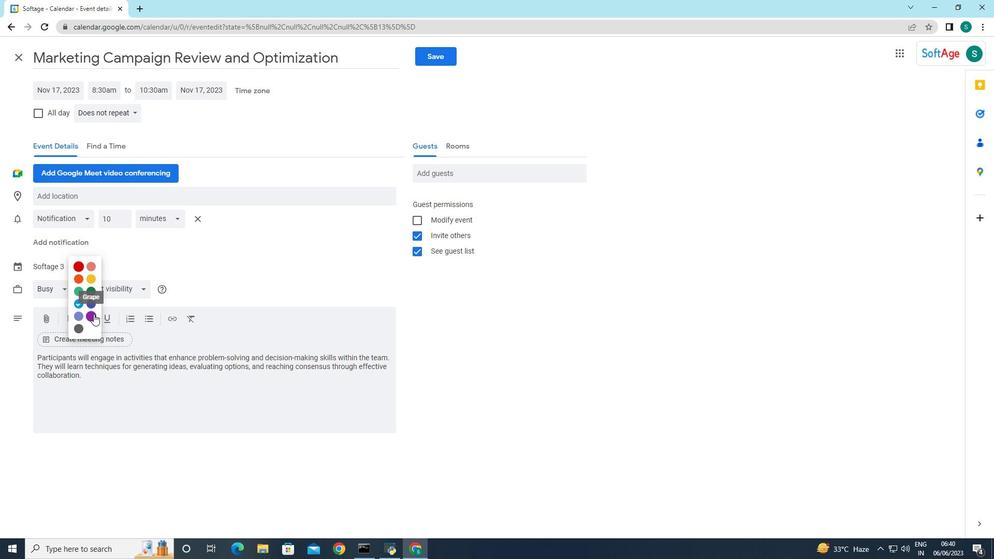 
Action: Mouse moved to (89, 197)
Screenshot: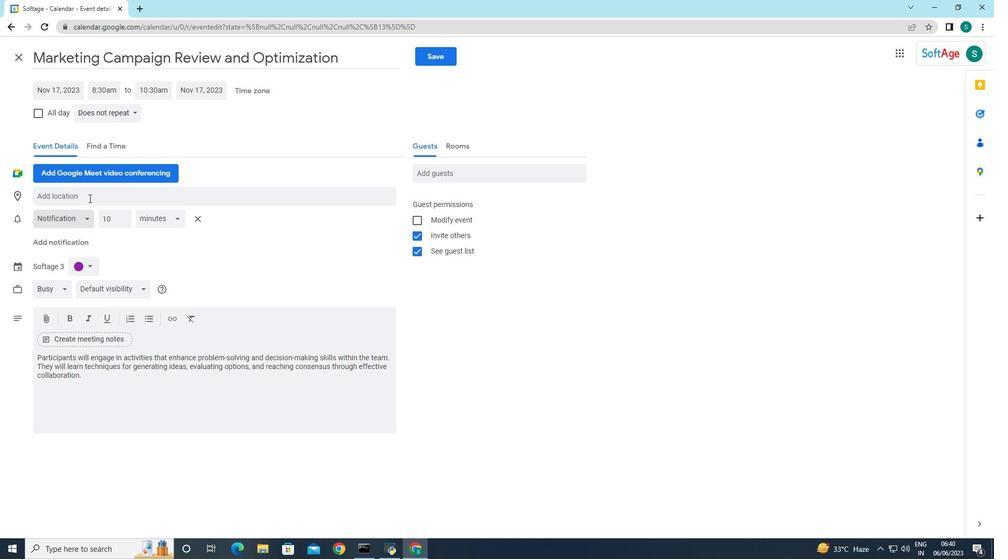 
Action: Mouse pressed left at (89, 197)
Screenshot: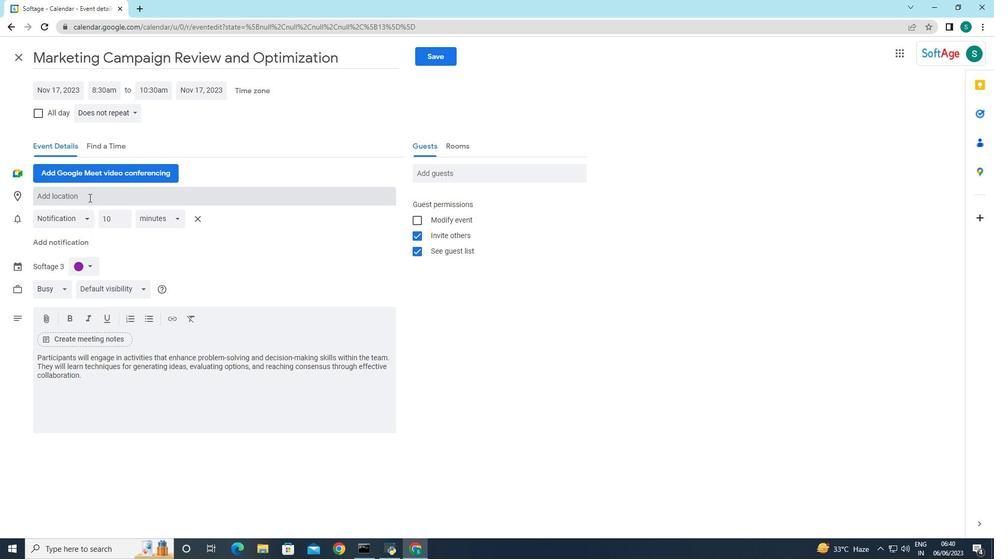 
Action: Key pressed <Key.shift>Bueb<Key.backspace>nos<Key.space><Key.shift>Aires,<Key.space><Key.shift>Argentina.<Key.backspace>,
Screenshot: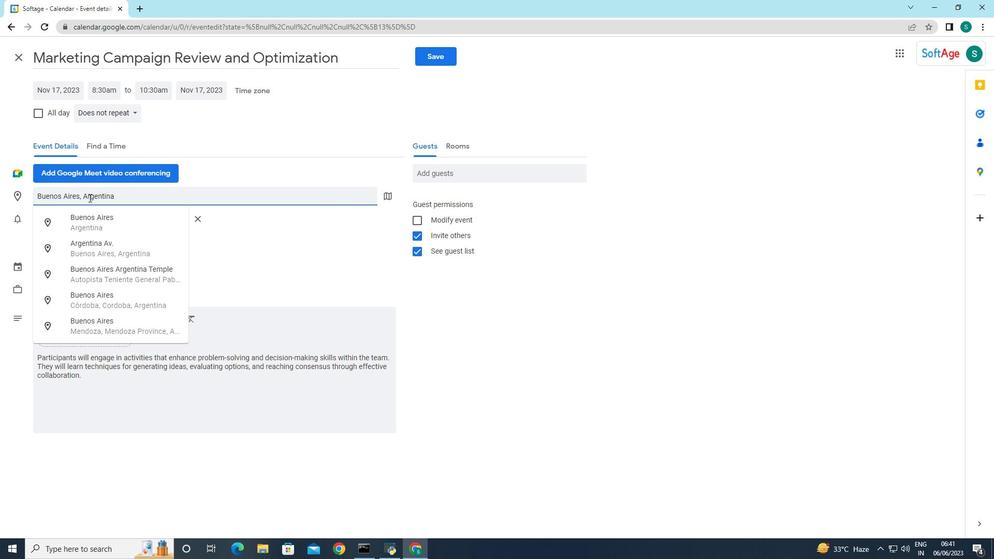 
Action: Mouse moved to (264, 253)
Screenshot: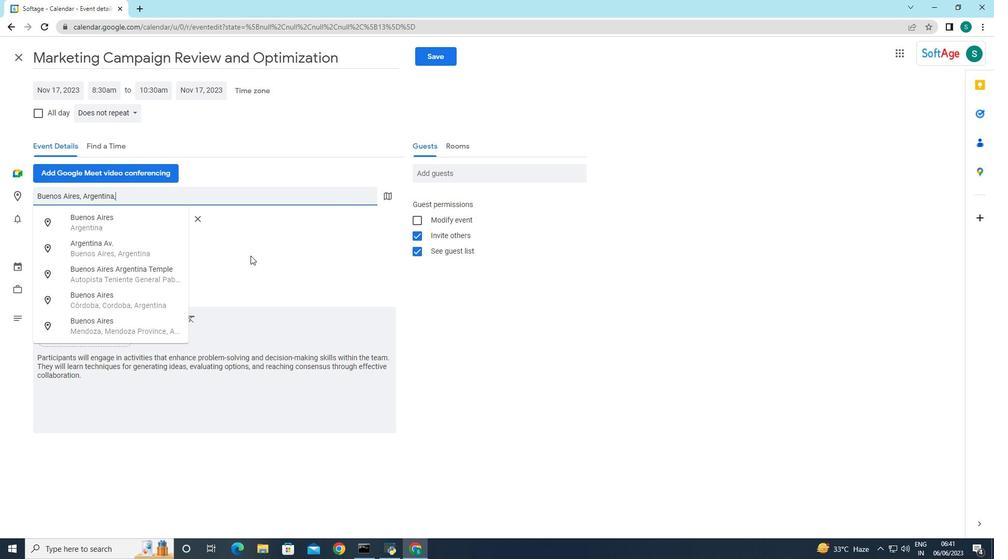 
Action: Mouse pressed left at (264, 253)
Screenshot: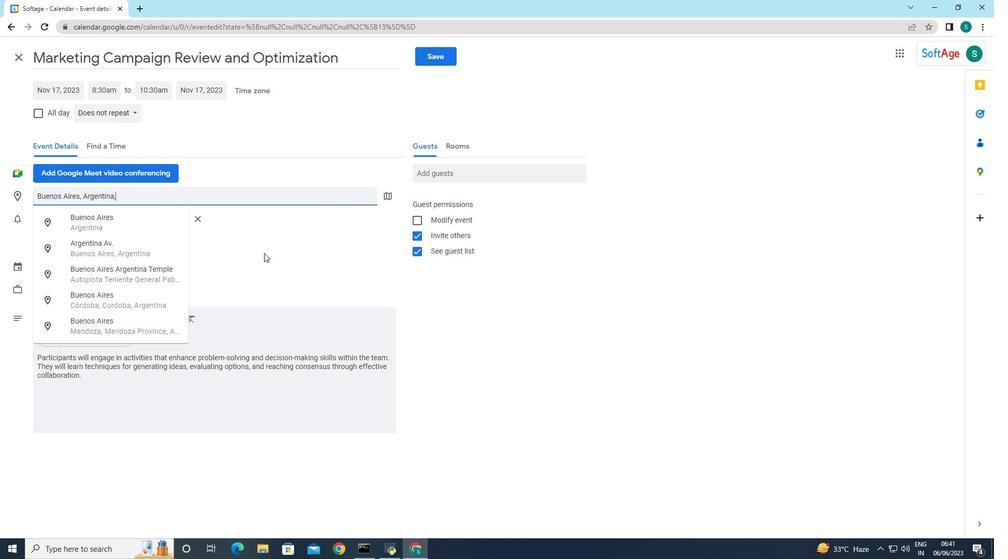 
Action: Mouse moved to (522, 168)
Screenshot: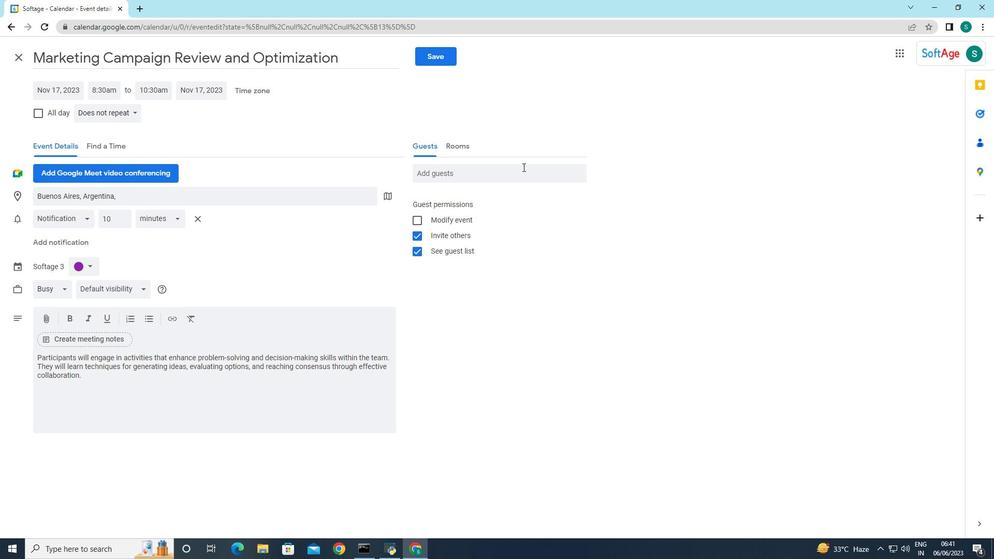 
Action: Mouse pressed left at (522, 168)
Screenshot: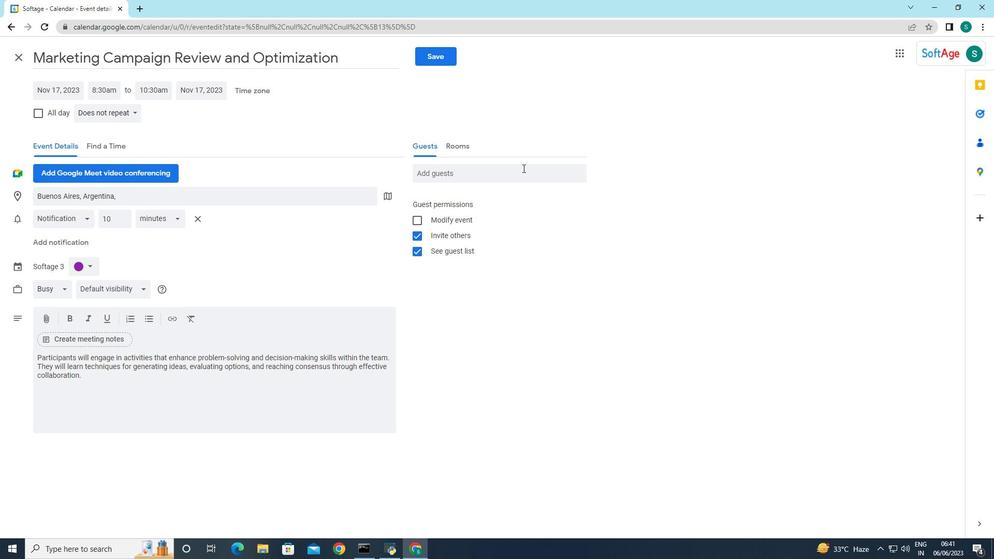 
Action: Key pressed softage.
Screenshot: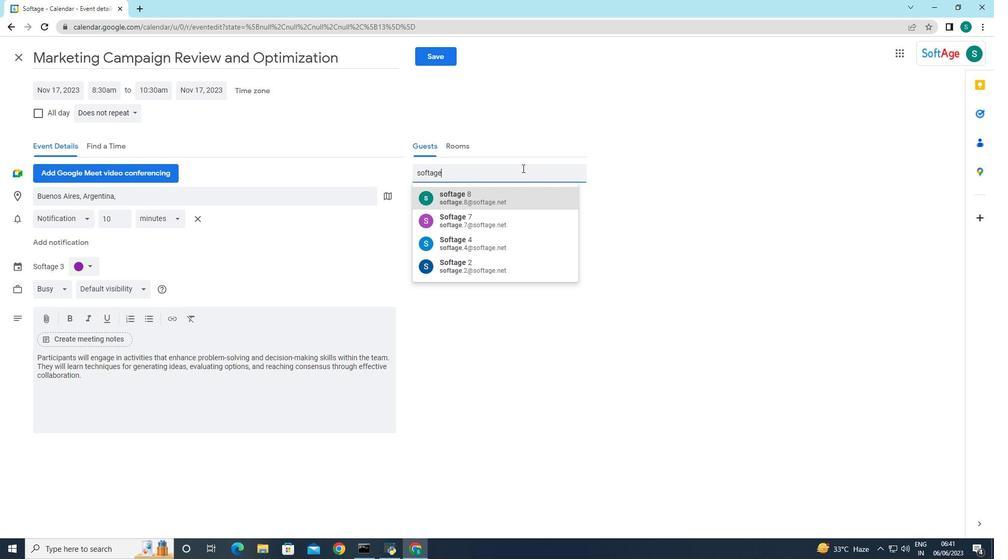 
Action: Mouse moved to (476, 219)
Screenshot: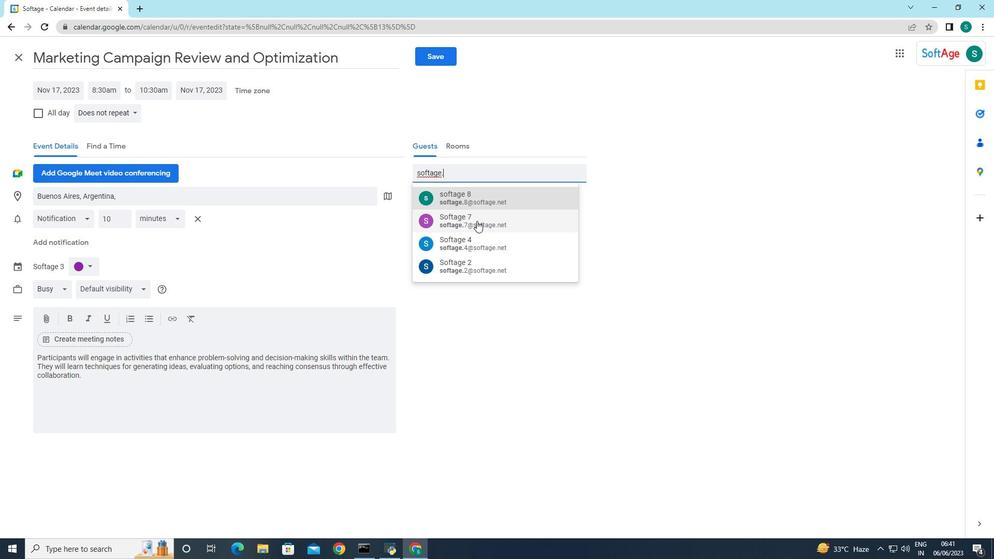 
Action: Mouse pressed left at (476, 219)
Screenshot: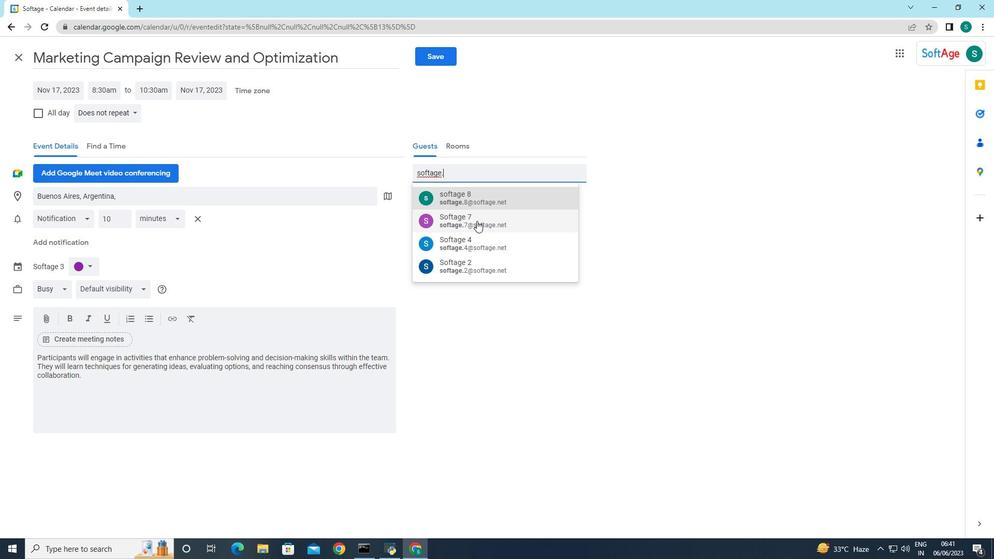 
Action: Mouse moved to (477, 177)
Screenshot: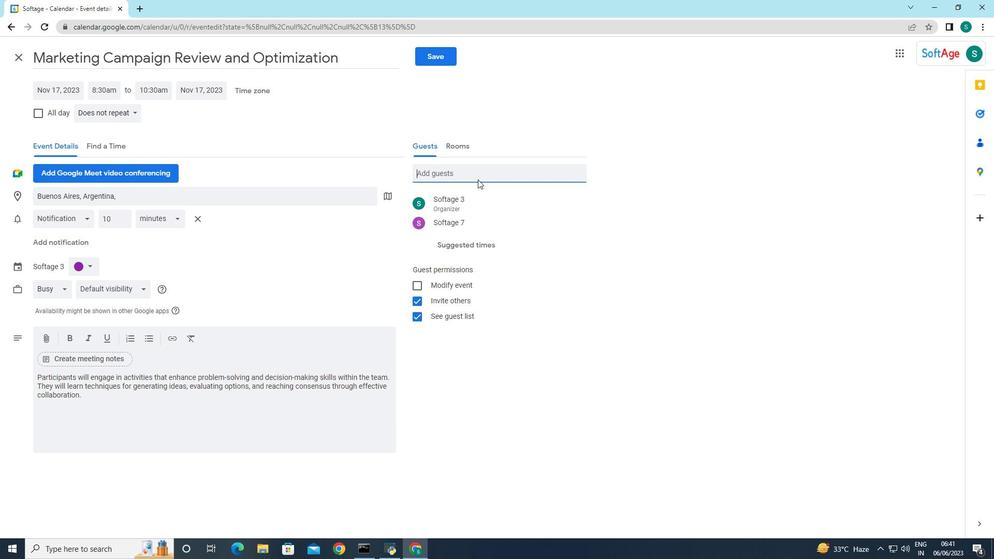 
Action: Mouse pressed left at (477, 177)
Screenshot: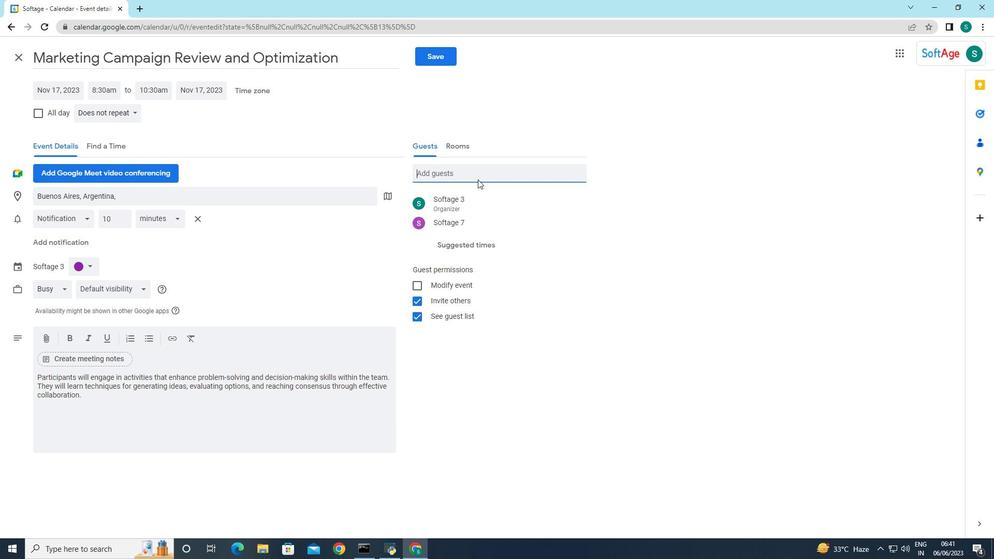 
Action: Key pressed softag.6
Screenshot: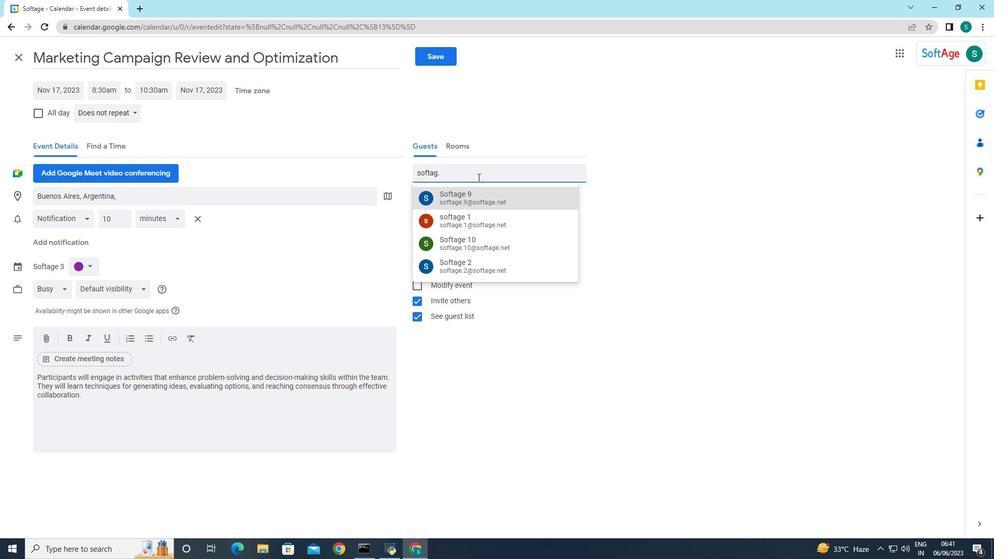 
Action: Mouse moved to (491, 194)
Screenshot: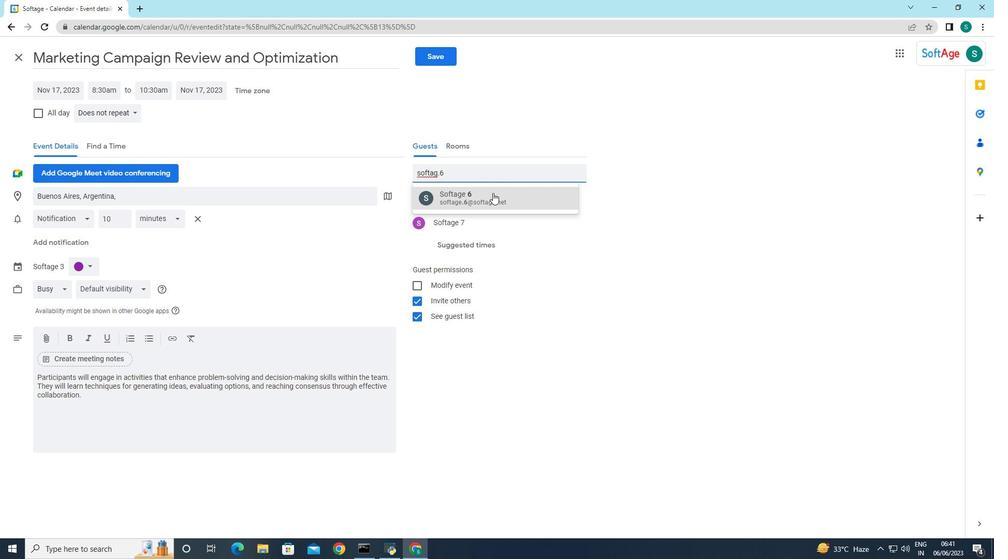 
Action: Mouse pressed left at (491, 194)
Screenshot: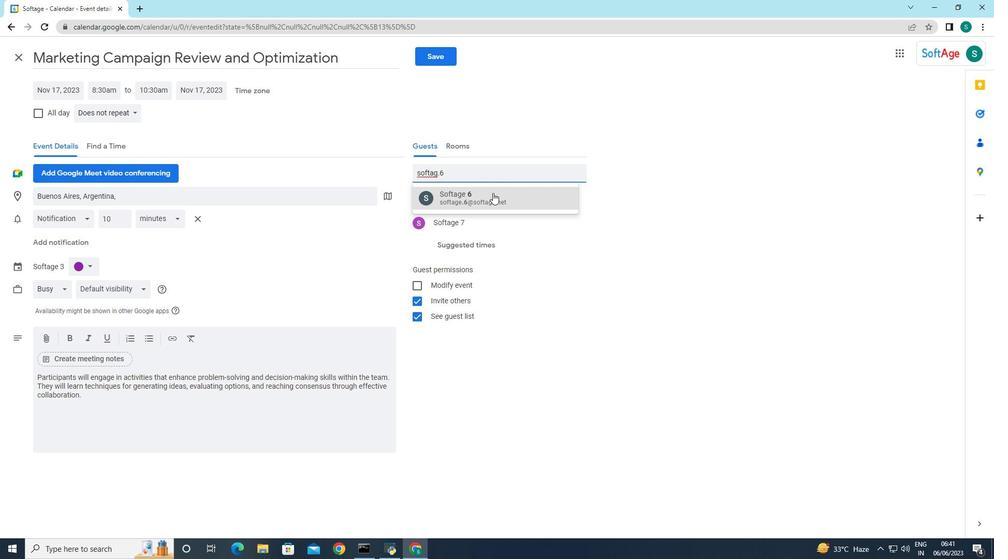 
Action: Mouse moved to (574, 202)
Screenshot: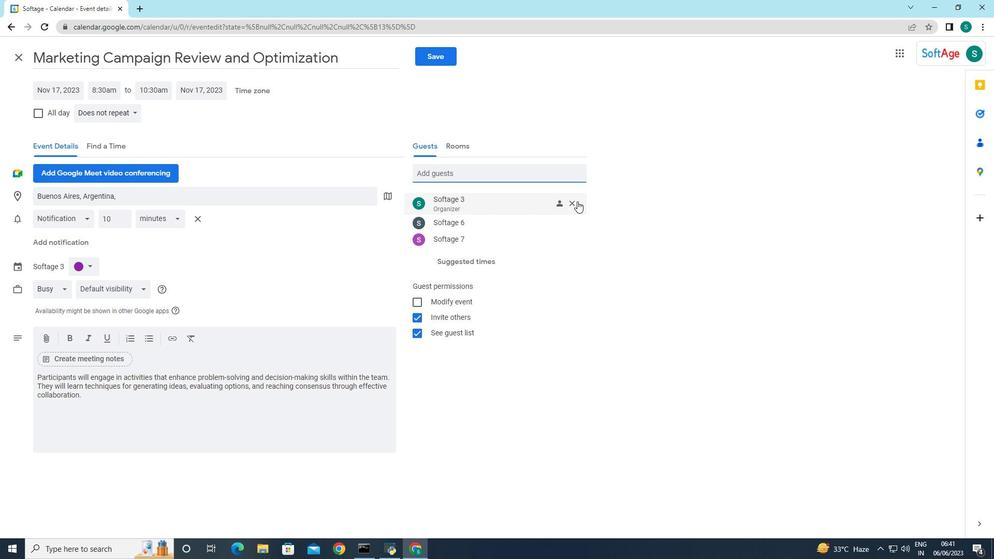
Action: Mouse pressed left at (574, 202)
Screenshot: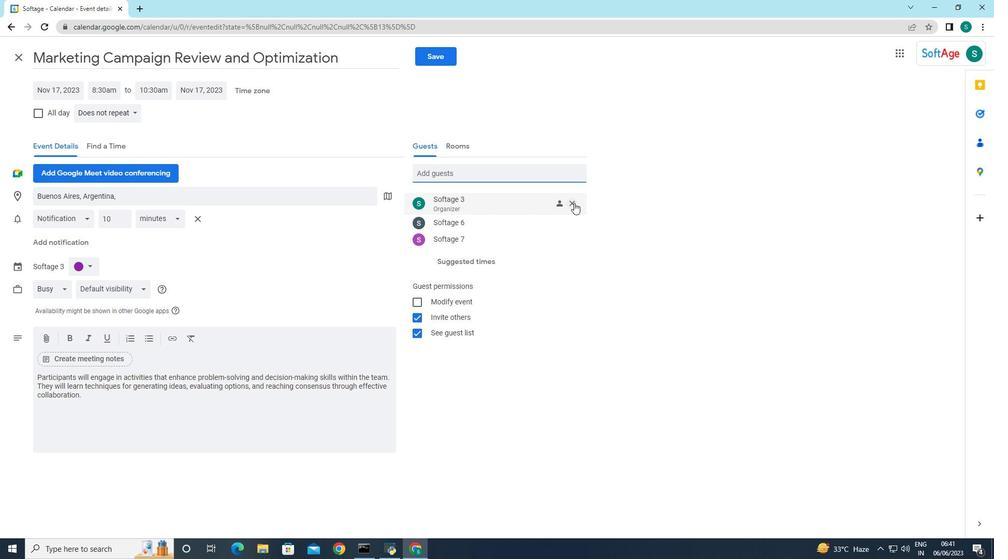 
Action: Mouse moved to (117, 110)
Screenshot: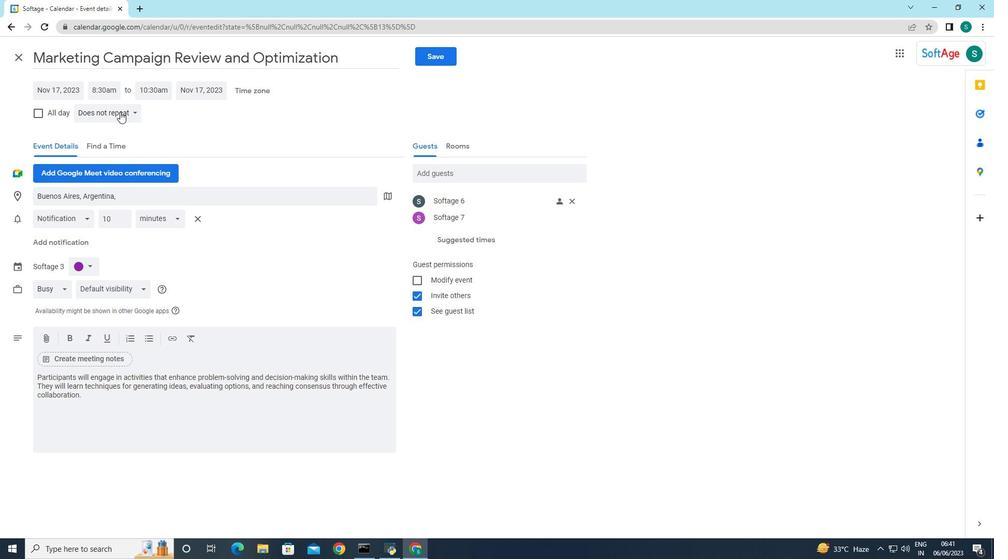 
Action: Mouse pressed left at (117, 110)
Screenshot: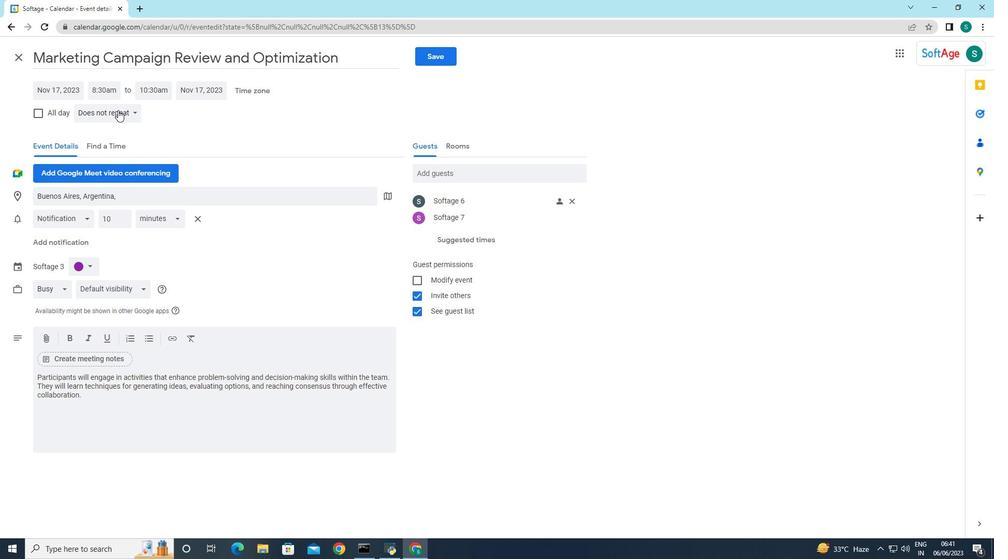
Action: Mouse moved to (106, 111)
Screenshot: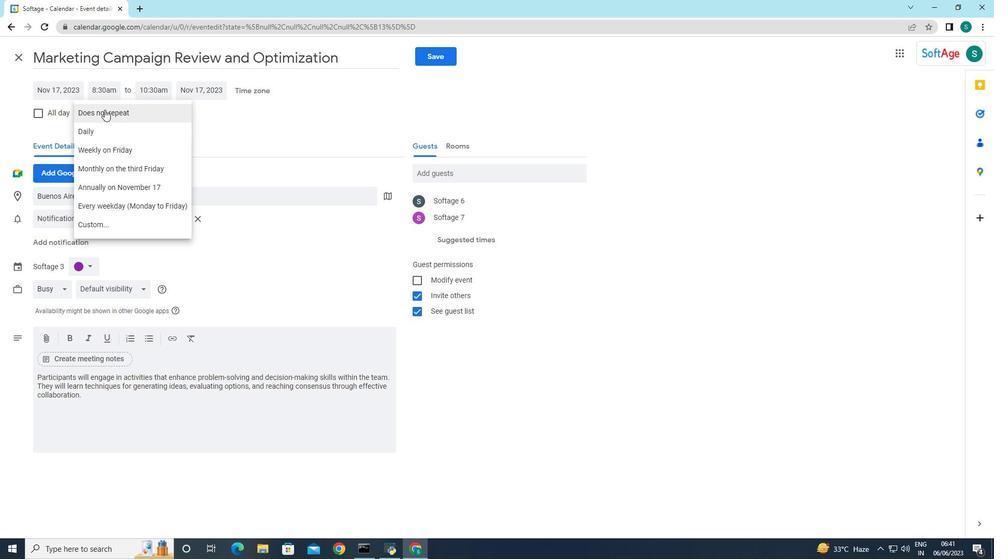 
Action: Mouse pressed left at (106, 111)
Screenshot: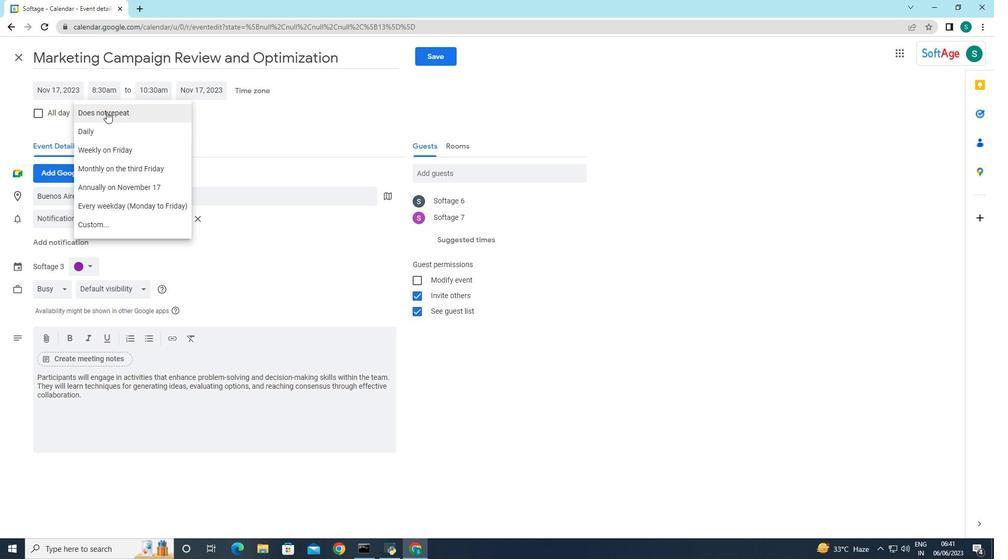 
Action: Mouse moved to (429, 58)
Screenshot: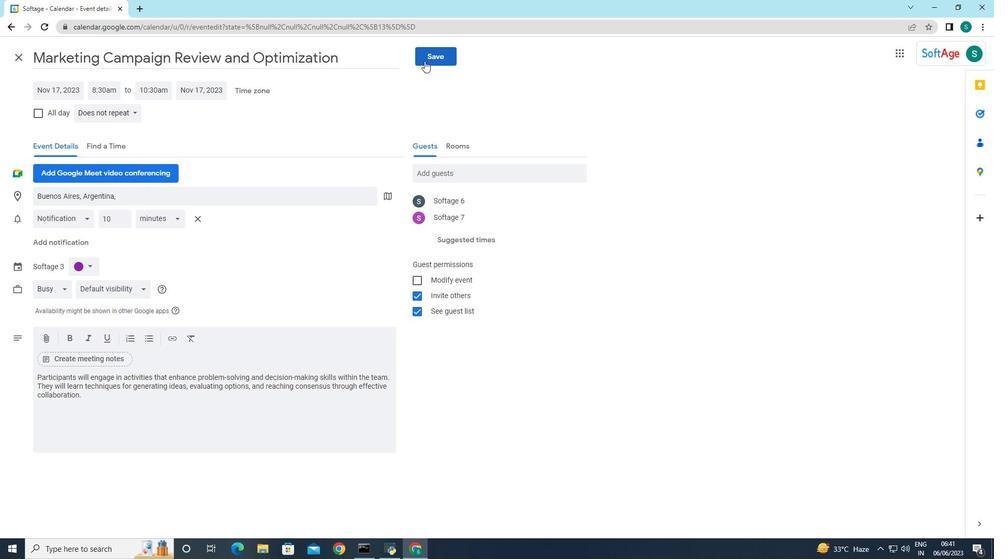 
Action: Mouse pressed left at (429, 58)
Screenshot: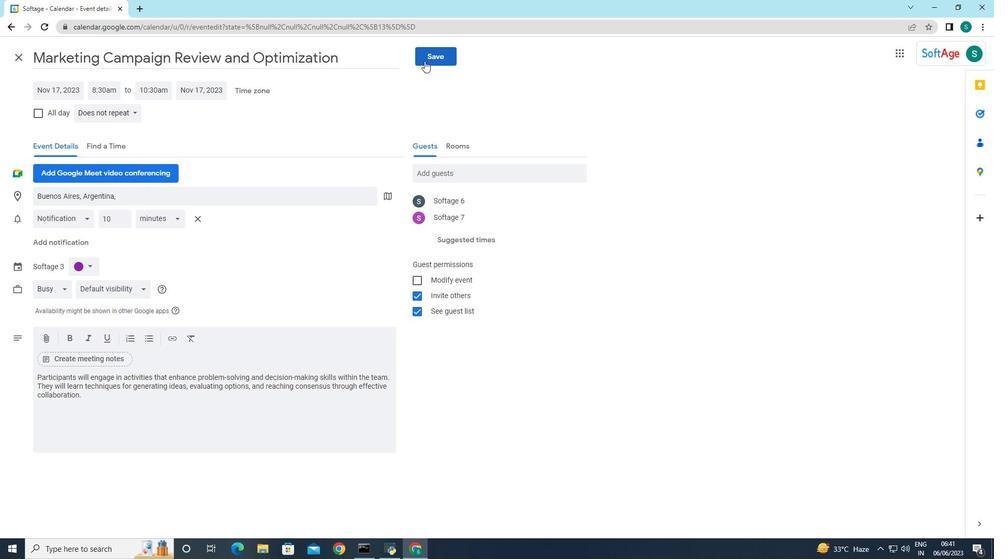 
Action: Mouse moved to (587, 309)
Screenshot: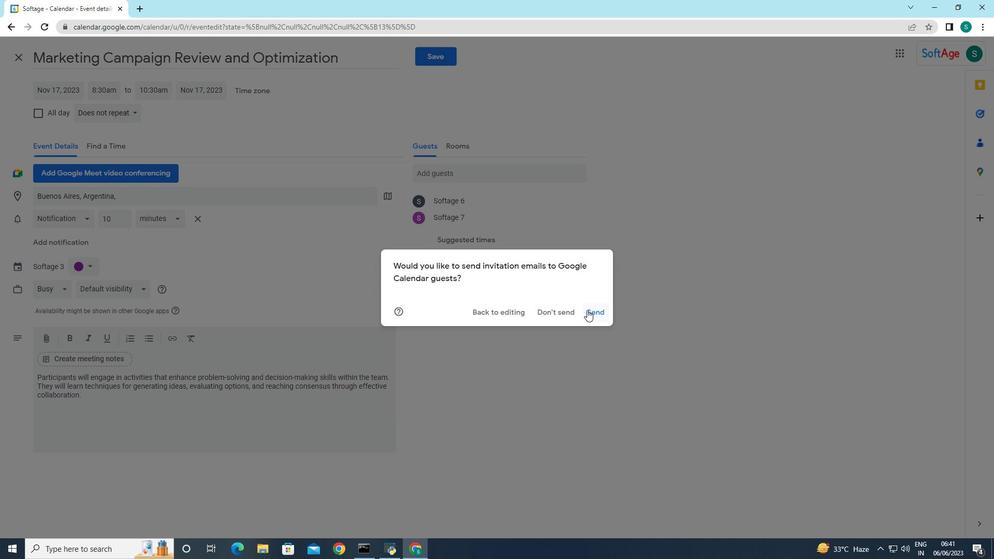 
Action: Mouse pressed left at (587, 309)
Screenshot: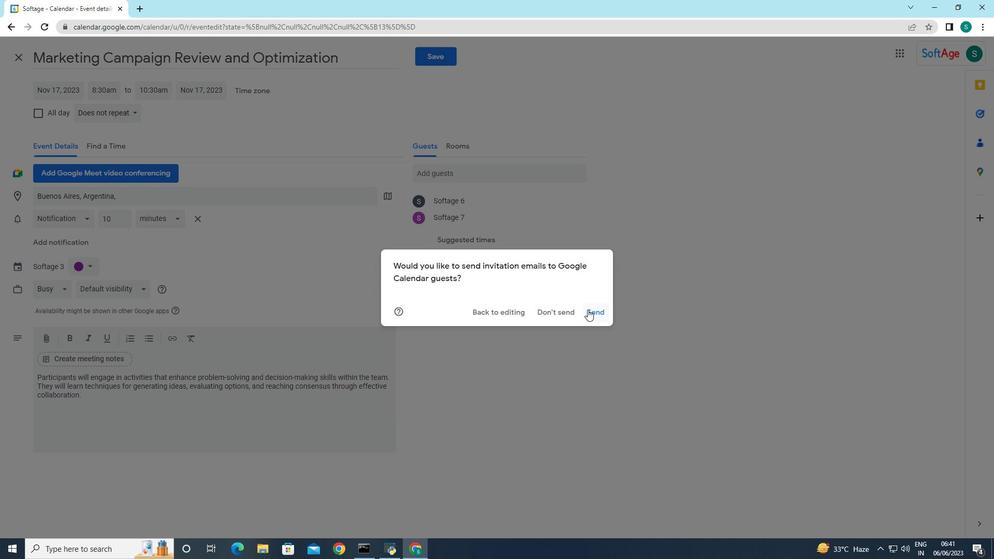 
Action: Mouse moved to (586, 309)
Screenshot: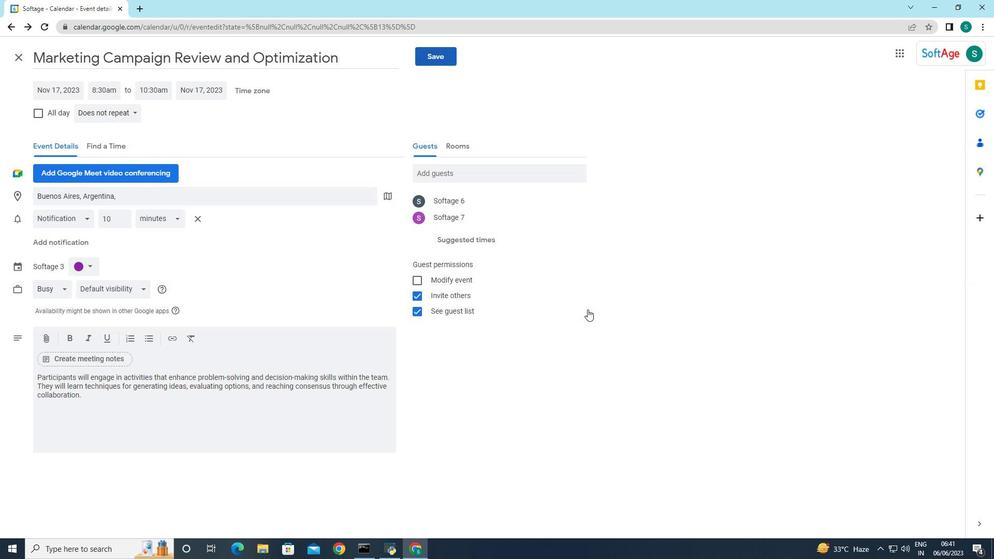 
